 Task: Find connections with filter location Sainte-Foy-lès-Lyon with filter topic #healthwith filter profile language Spanish with filter current company PNB Housing Finance Limited with filter school Aurora Degree College with filter industry Retail Apparel and Fashion with filter service category User Experience Design with filter keywords title Marketing Director
Action: Mouse moved to (299, 239)
Screenshot: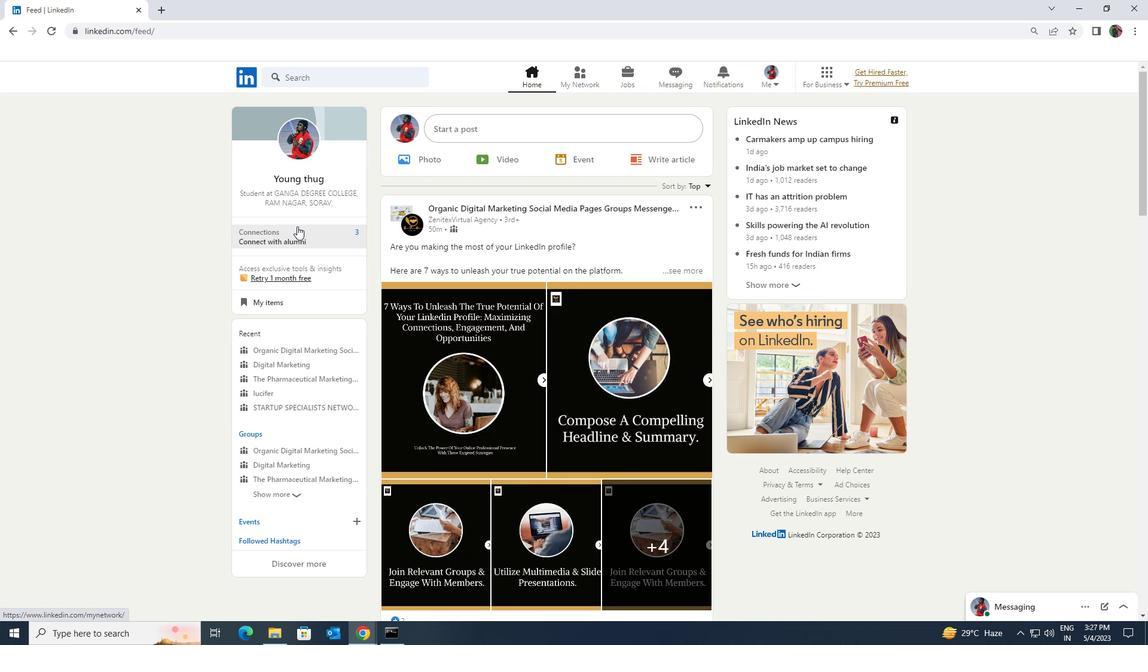 
Action: Mouse pressed left at (299, 239)
Screenshot: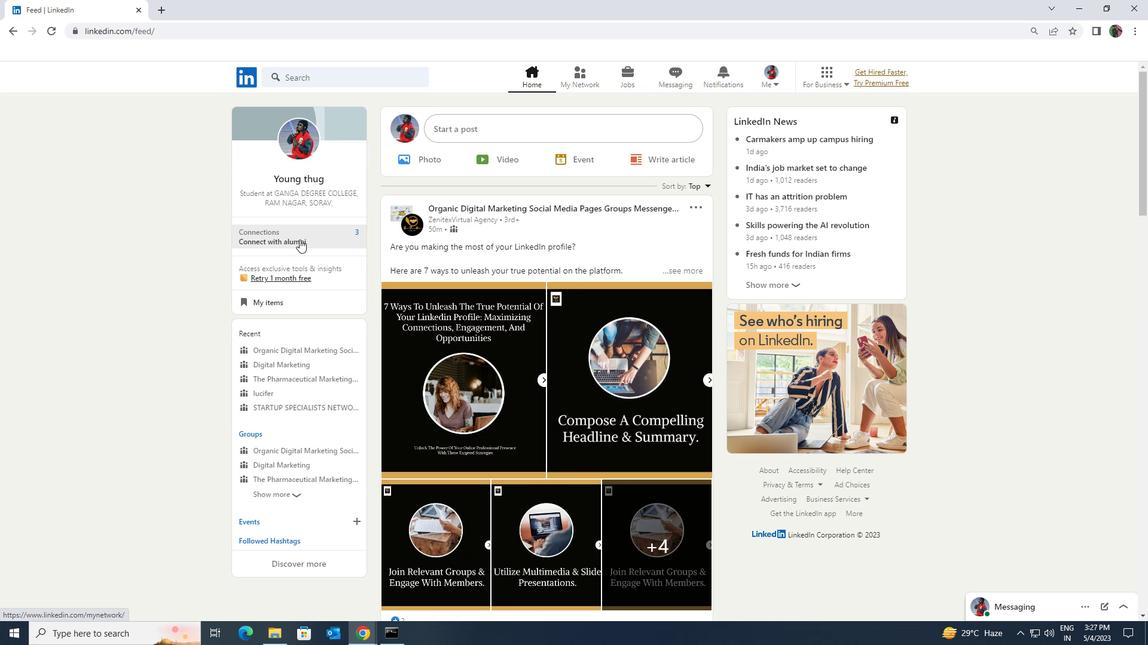 
Action: Mouse moved to (313, 138)
Screenshot: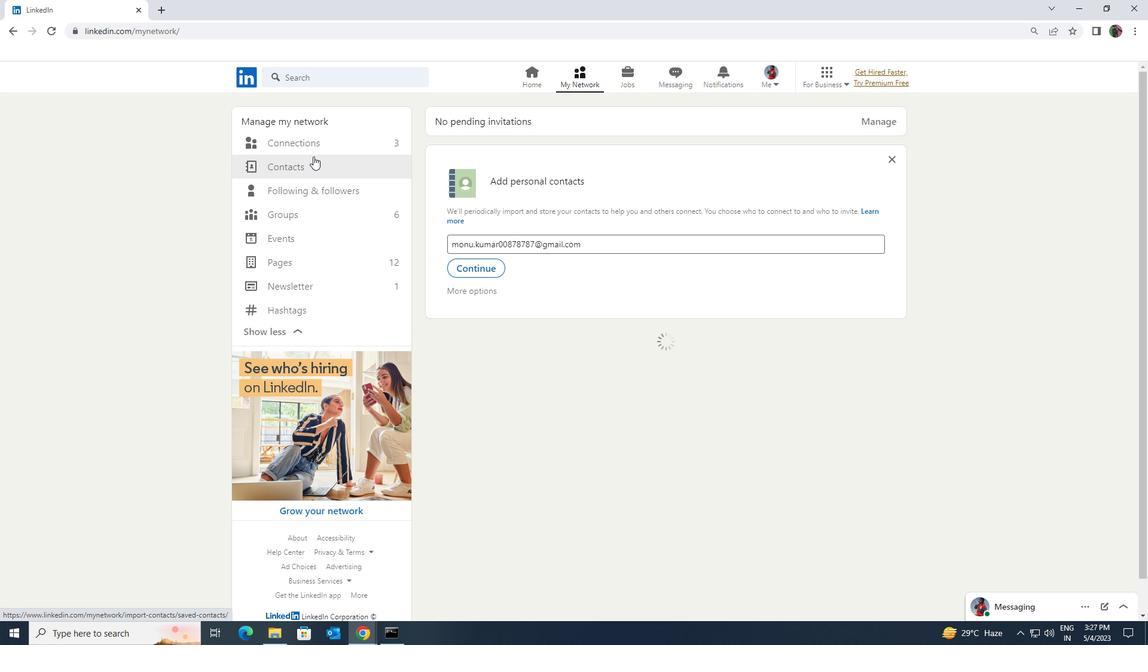 
Action: Mouse pressed left at (313, 138)
Screenshot: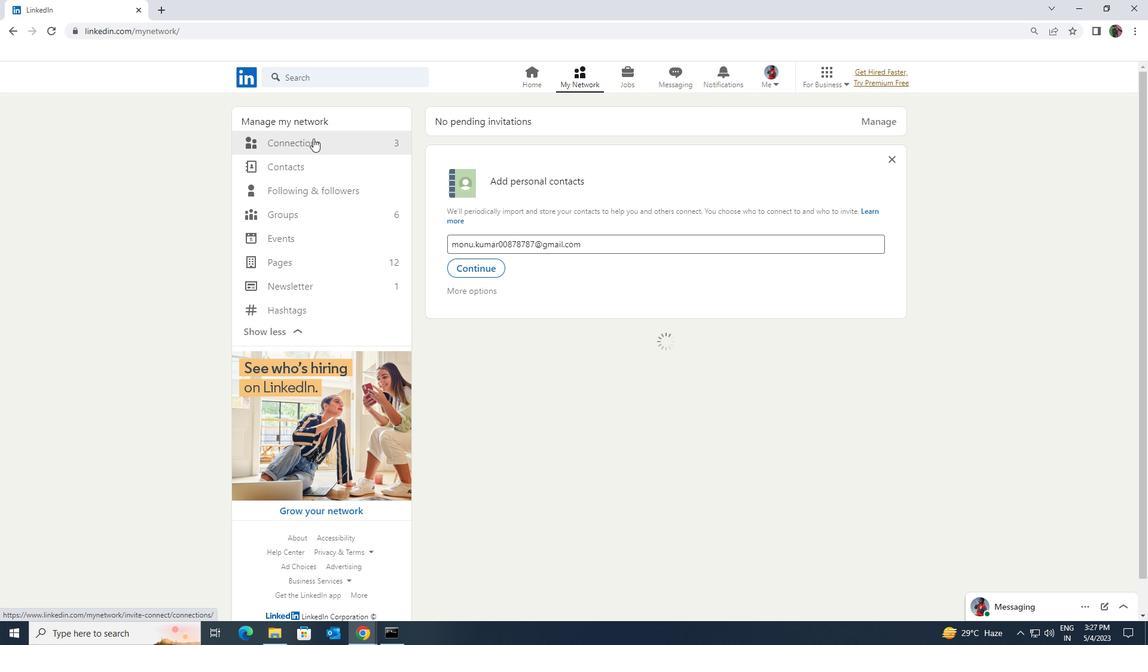 
Action: Mouse moved to (647, 144)
Screenshot: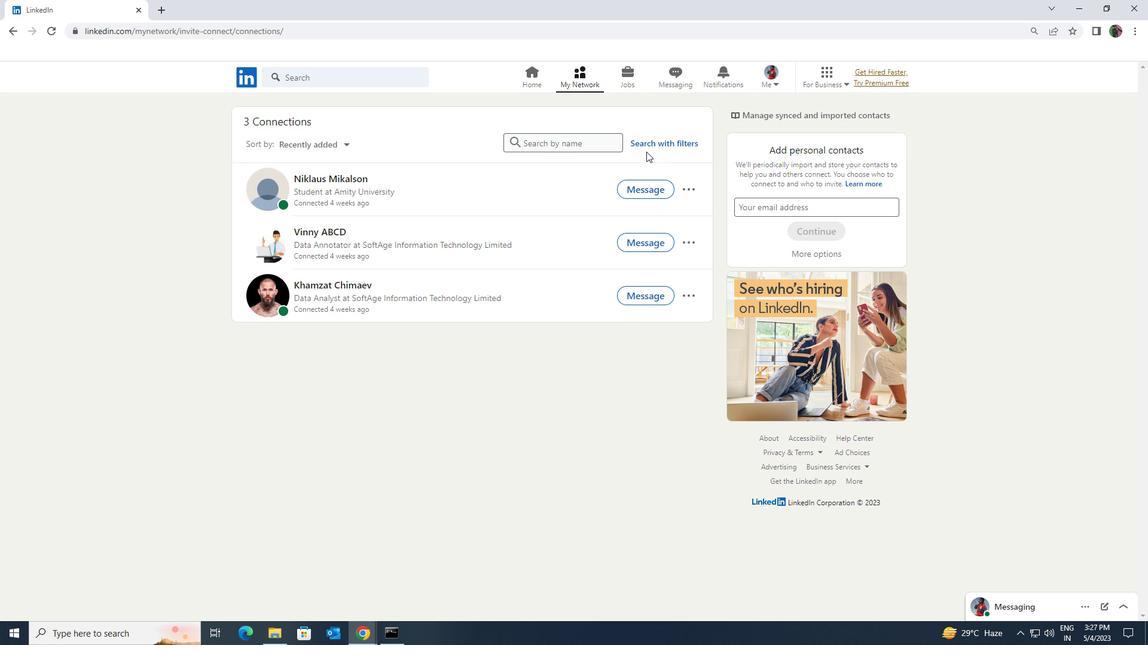 
Action: Mouse pressed left at (647, 144)
Screenshot: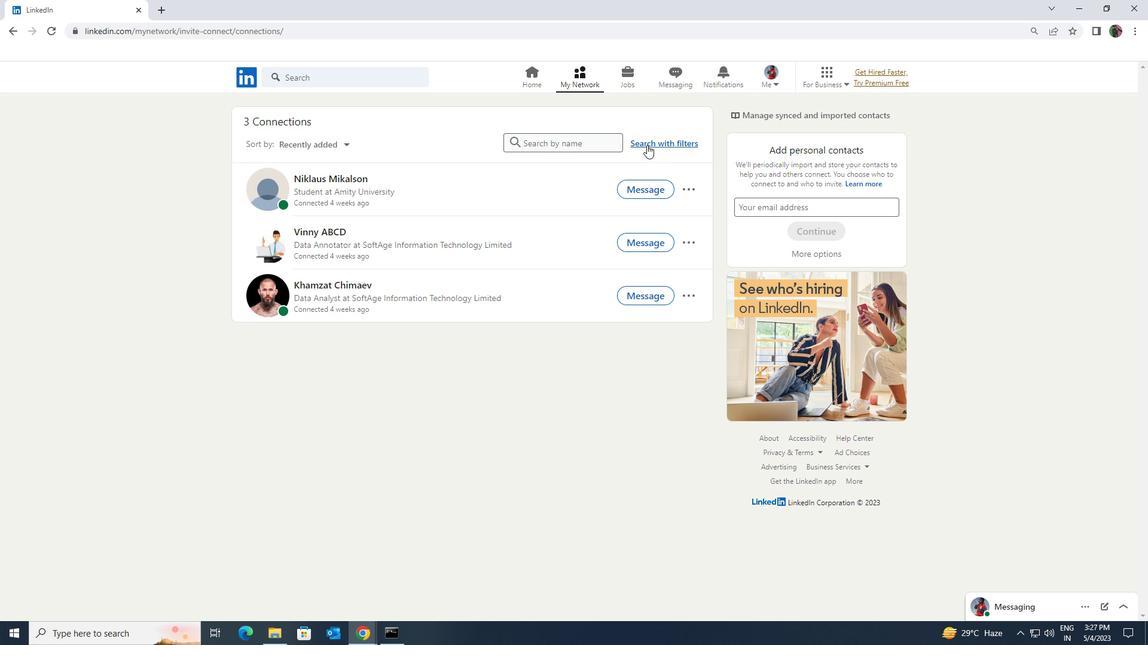 
Action: Mouse moved to (605, 110)
Screenshot: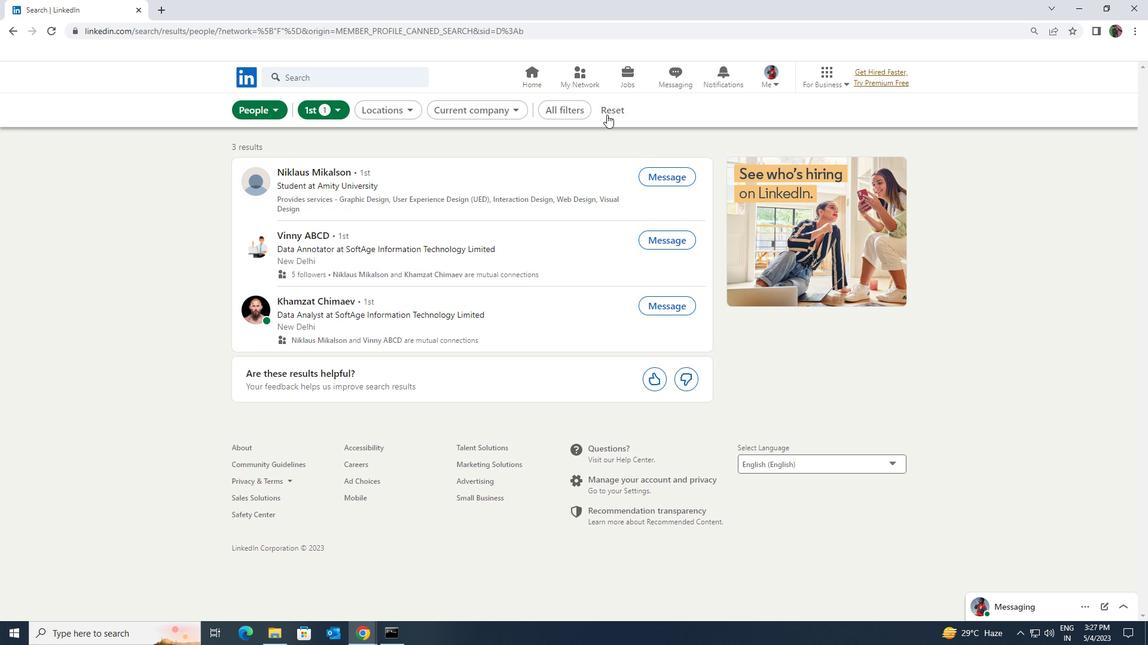 
Action: Mouse pressed left at (605, 110)
Screenshot: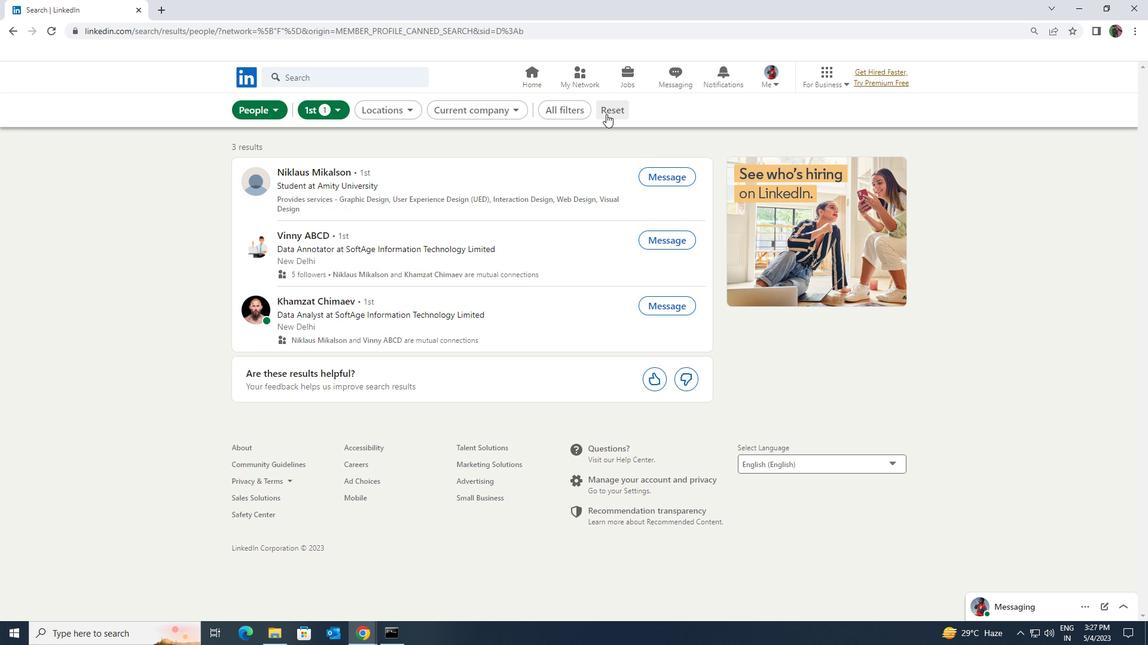 
Action: Mouse moved to (582, 110)
Screenshot: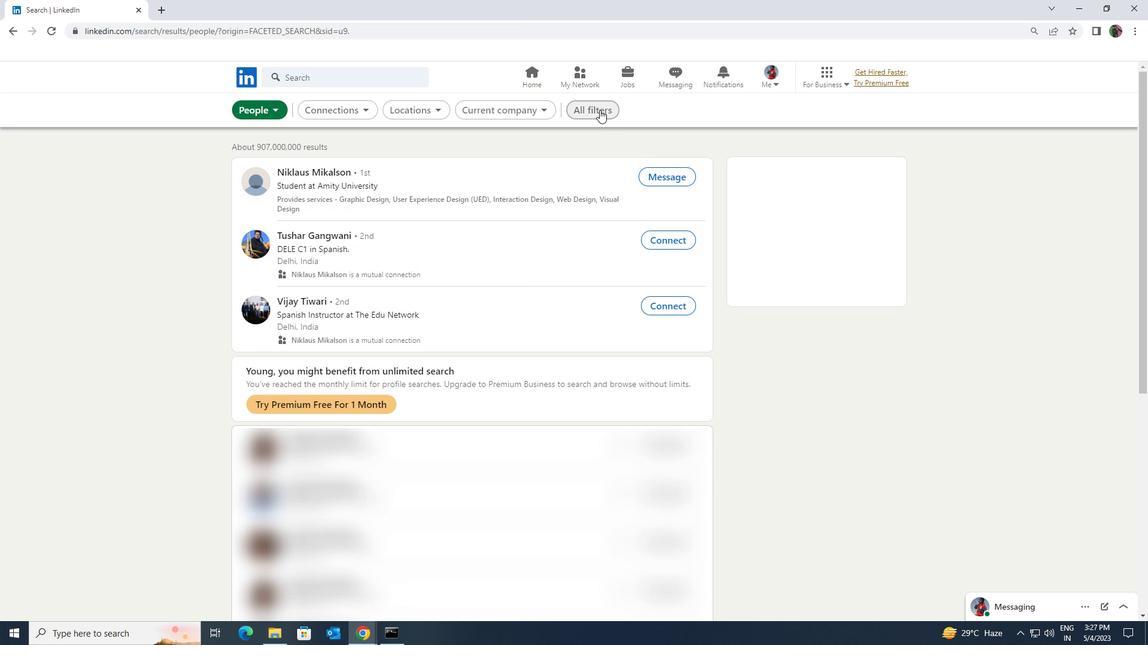 
Action: Mouse pressed left at (582, 110)
Screenshot: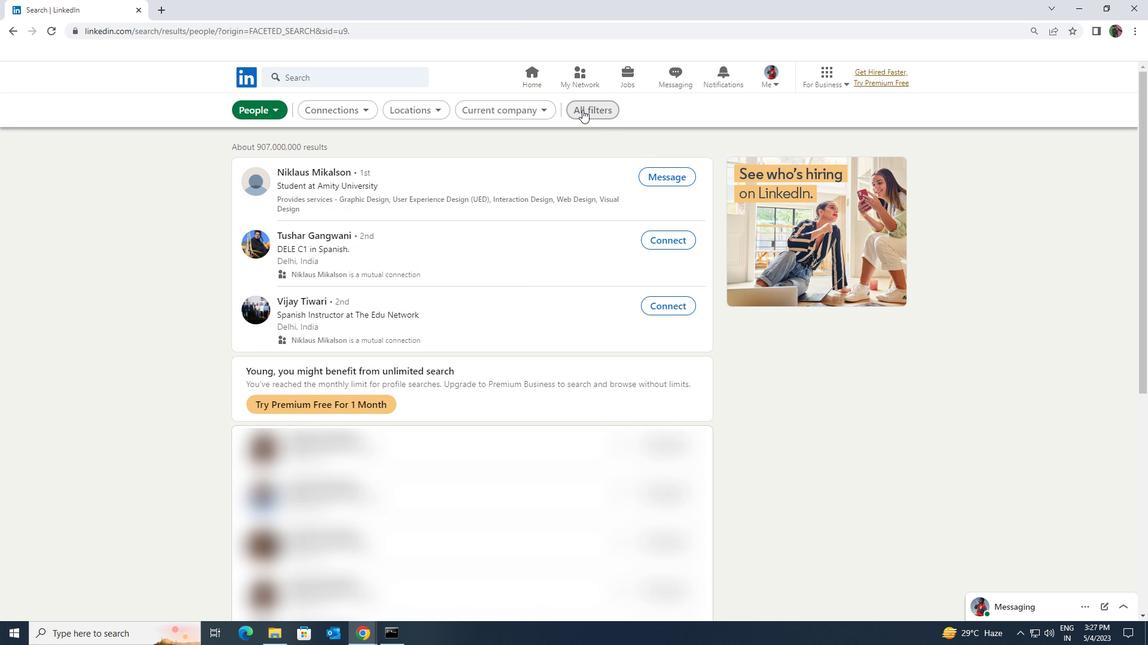 
Action: Mouse moved to (984, 471)
Screenshot: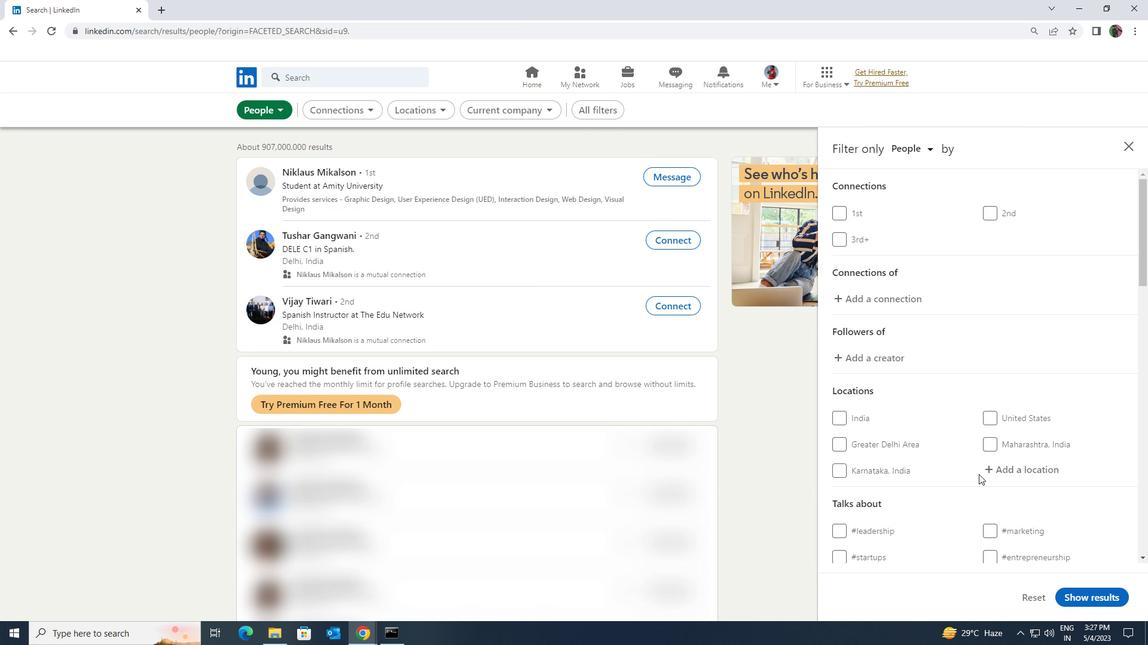 
Action: Mouse pressed left at (984, 471)
Screenshot: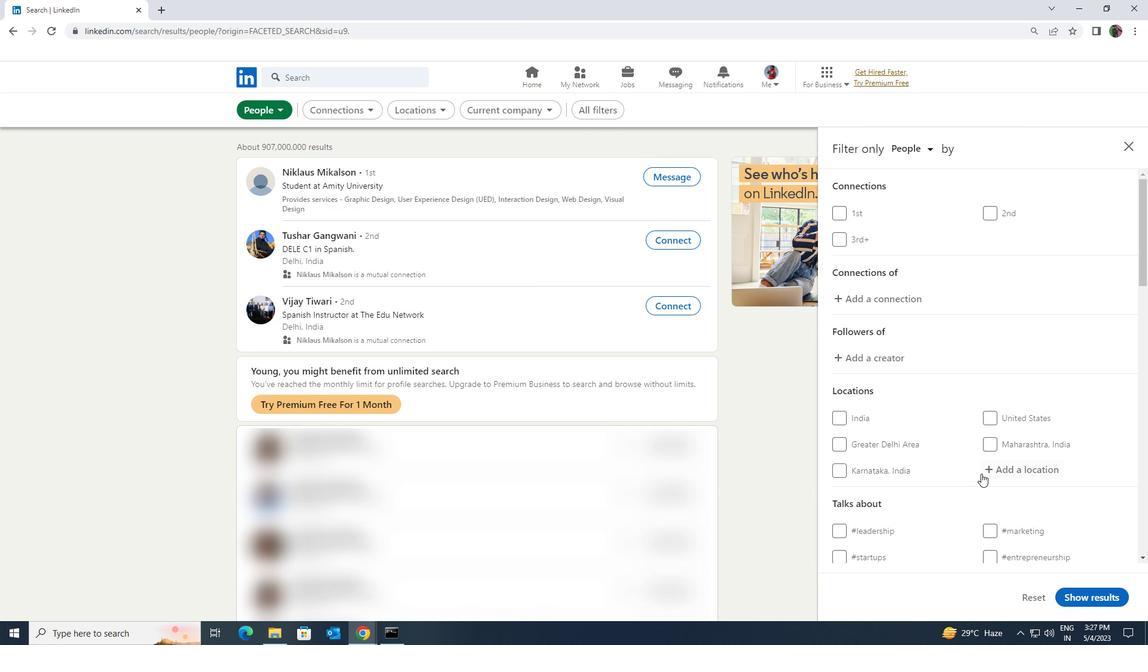 
Action: Mouse moved to (984, 471)
Screenshot: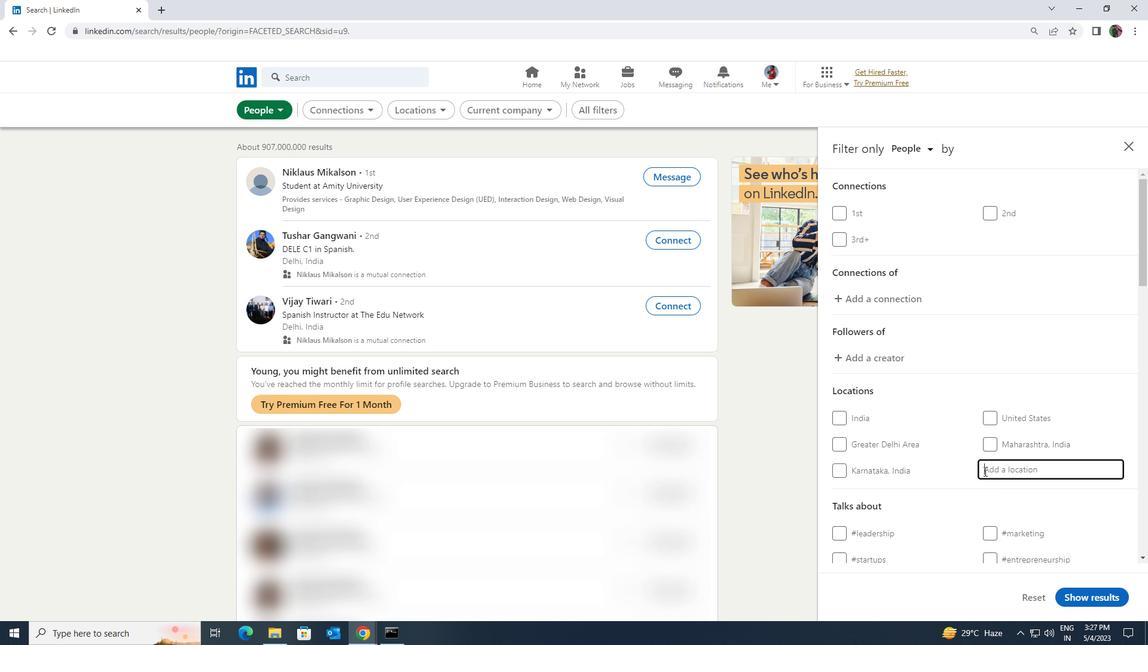 
Action: Key pressed <Key.shift>SAINTE<Key.space><Key.shift>FOY
Screenshot: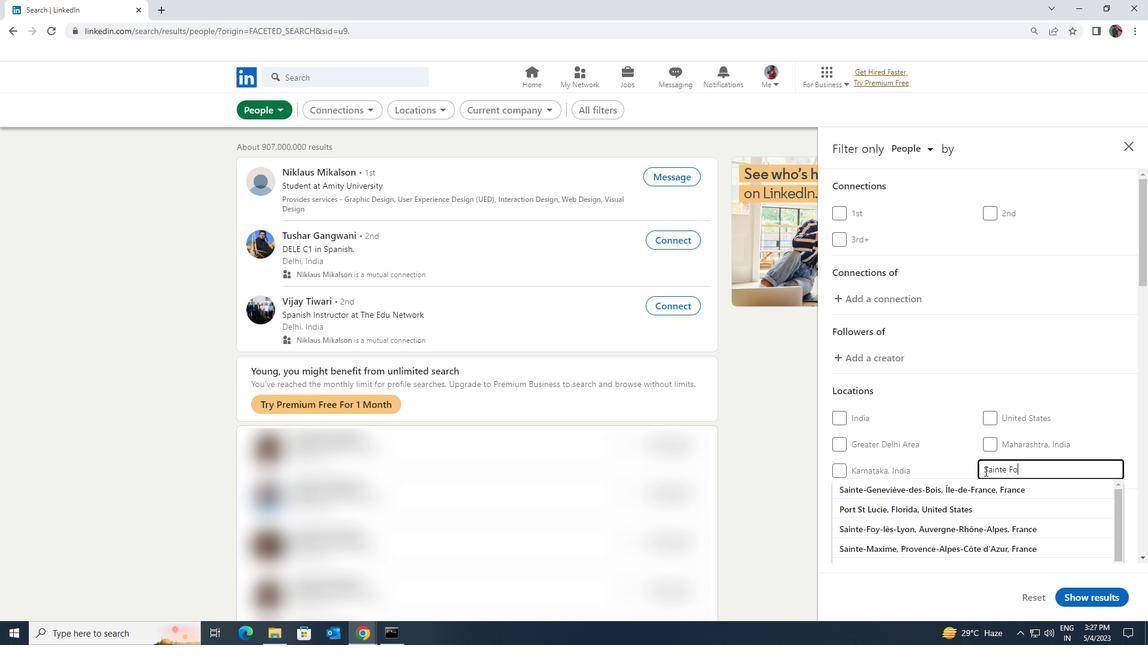 
Action: Mouse moved to (983, 485)
Screenshot: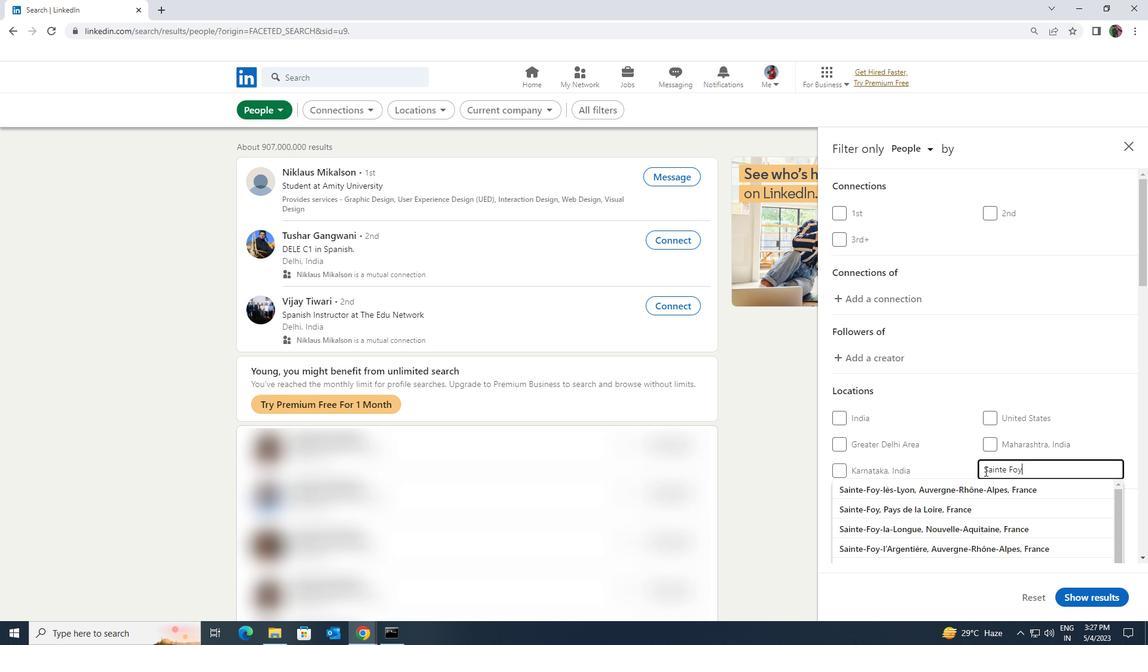 
Action: Mouse pressed left at (983, 485)
Screenshot: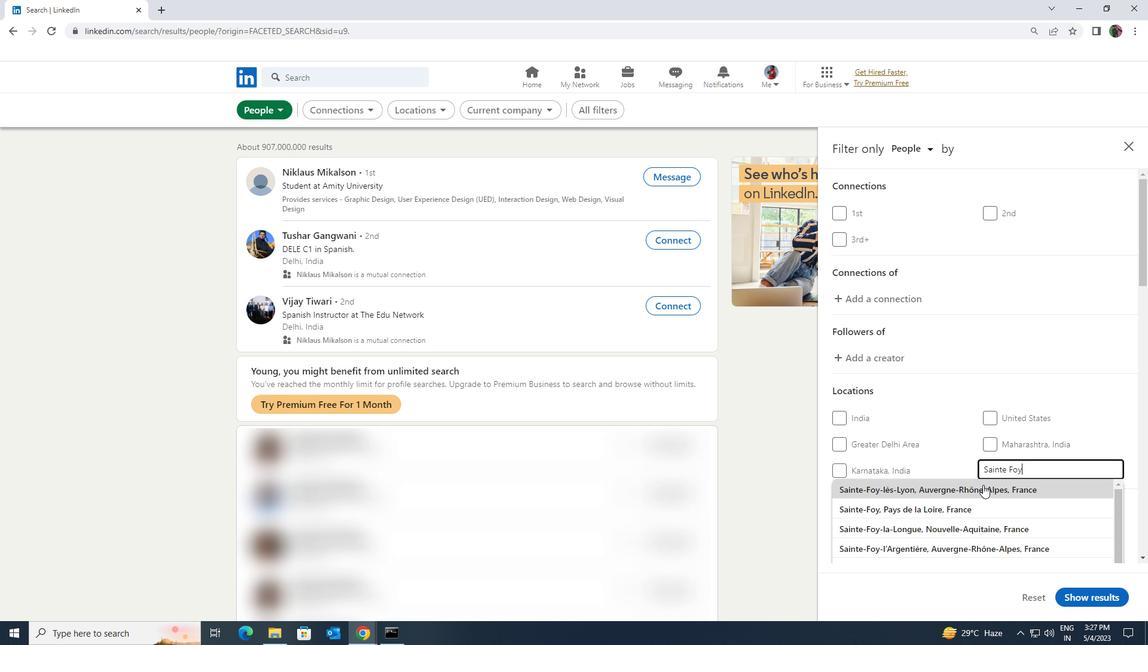
Action: Mouse scrolled (983, 484) with delta (0, 0)
Screenshot: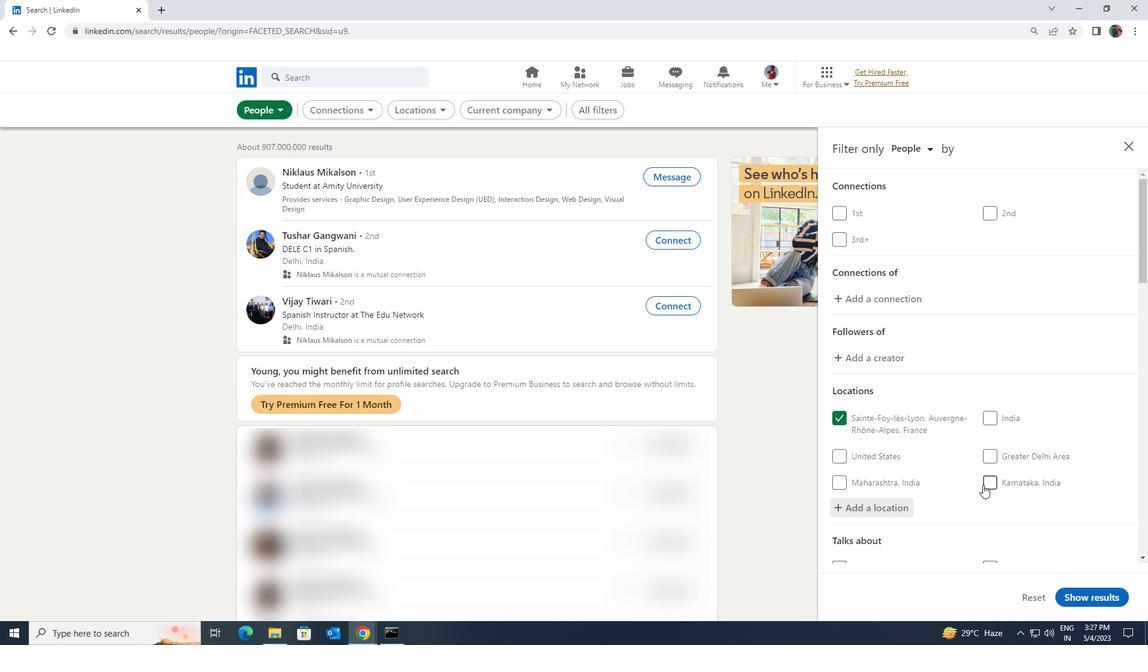 
Action: Mouse scrolled (983, 484) with delta (0, 0)
Screenshot: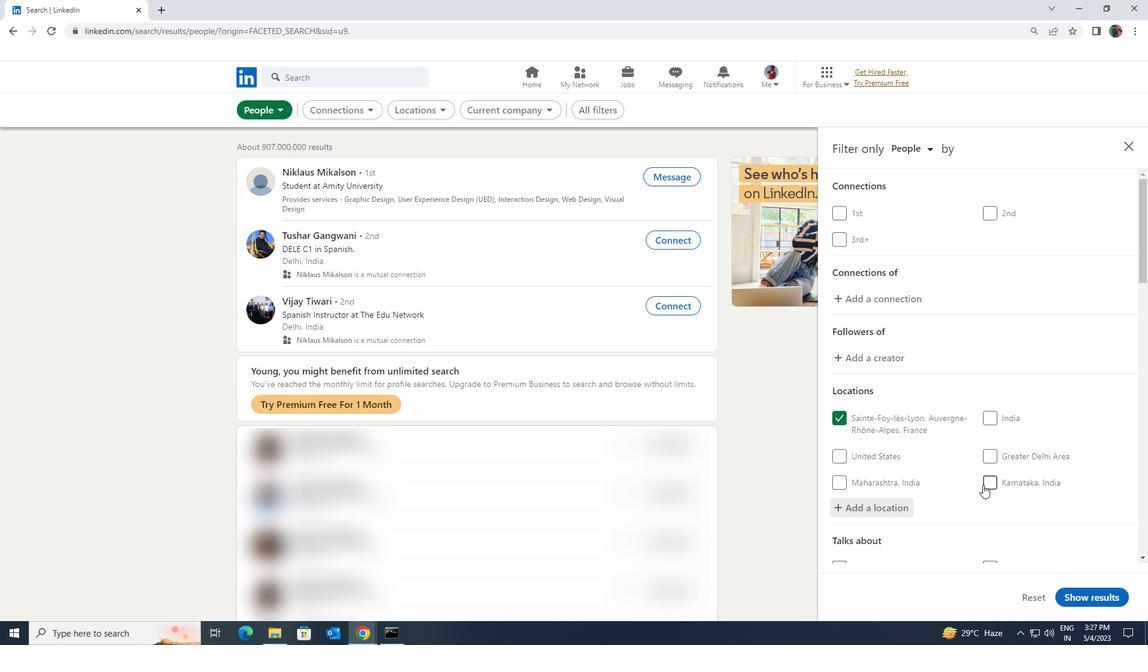 
Action: Mouse moved to (990, 499)
Screenshot: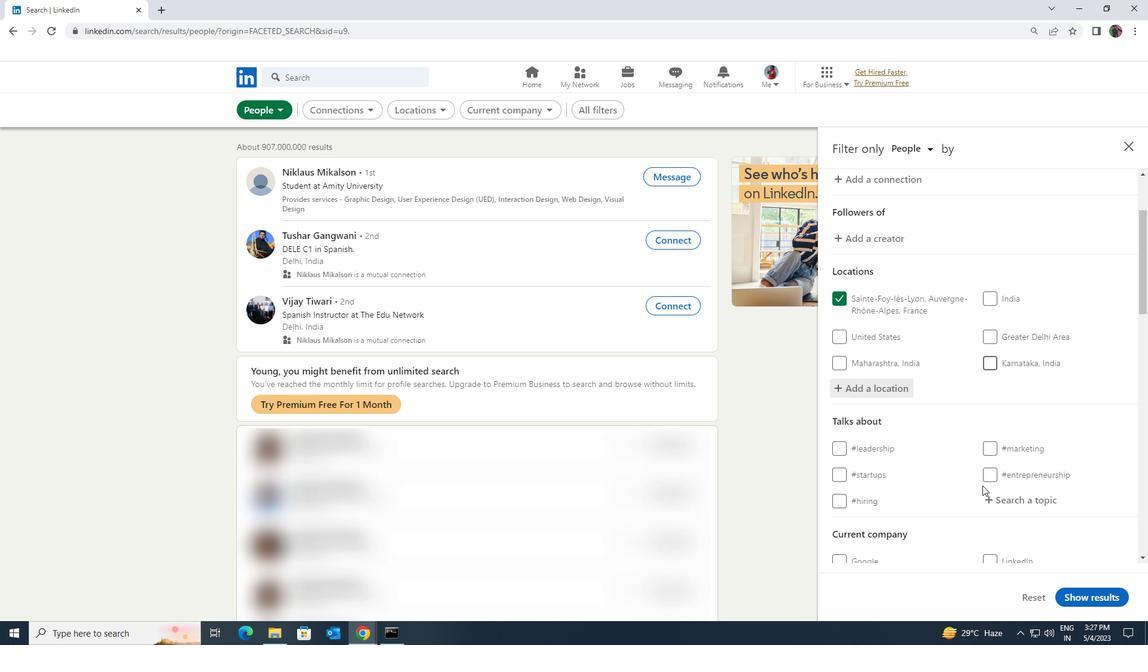 
Action: Mouse pressed left at (990, 499)
Screenshot: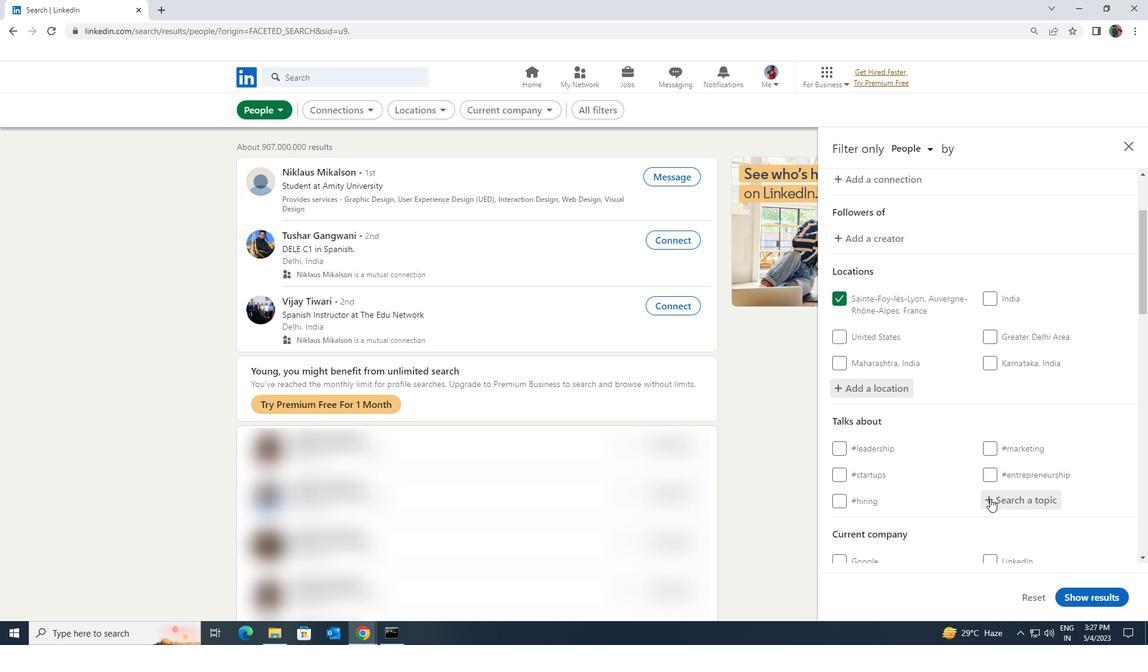 
Action: Key pressed <Key.shift><Key.shift><Key.shift><Key.shift><Key.shift><Key.shift><Key.shift><Key.shift><Key.shift><Key.shift><Key.shift><Key.shift><Key.shift><Key.shift>HELATH
Screenshot: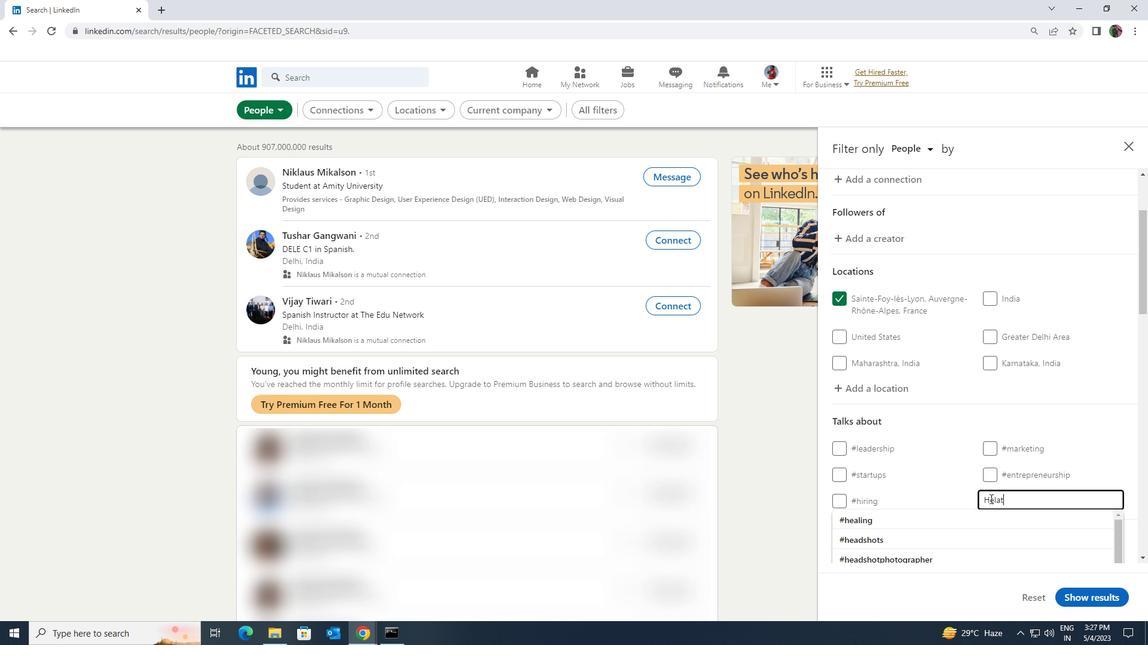 
Action: Mouse moved to (987, 512)
Screenshot: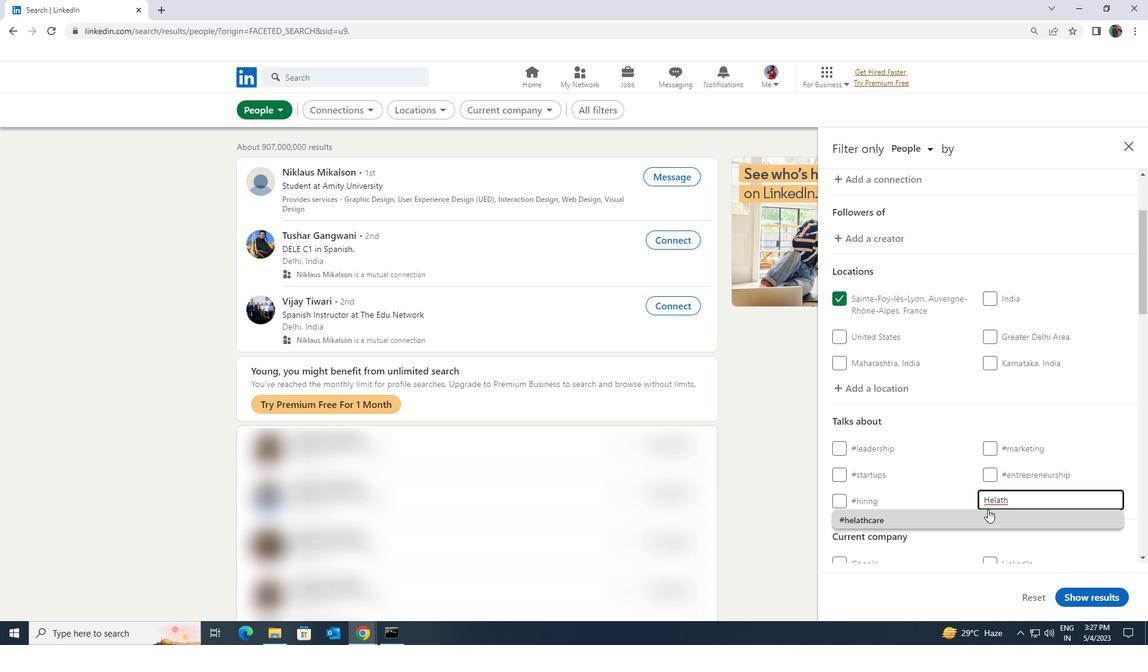 
Action: Mouse pressed left at (987, 512)
Screenshot: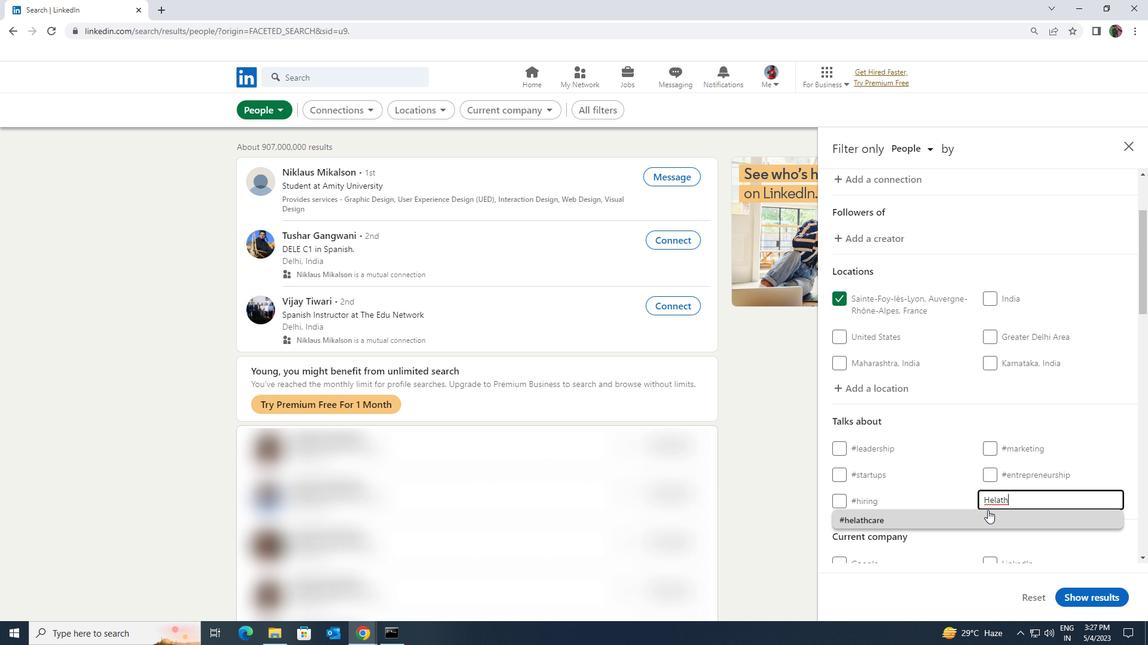 
Action: Mouse moved to (989, 510)
Screenshot: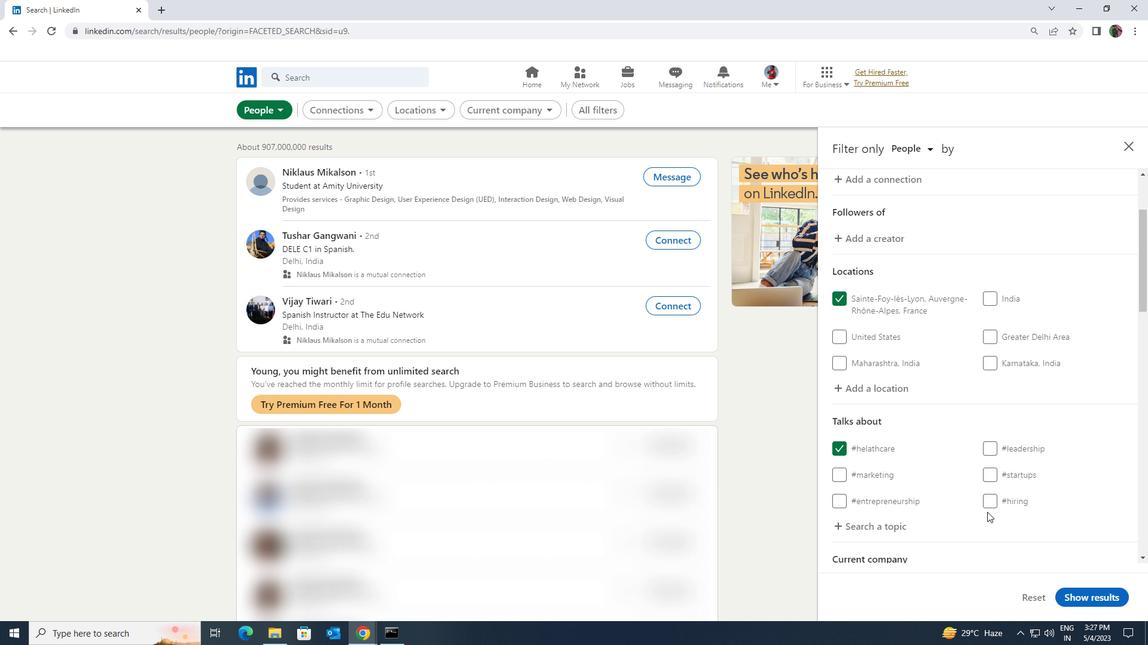 
Action: Mouse scrolled (989, 510) with delta (0, 0)
Screenshot: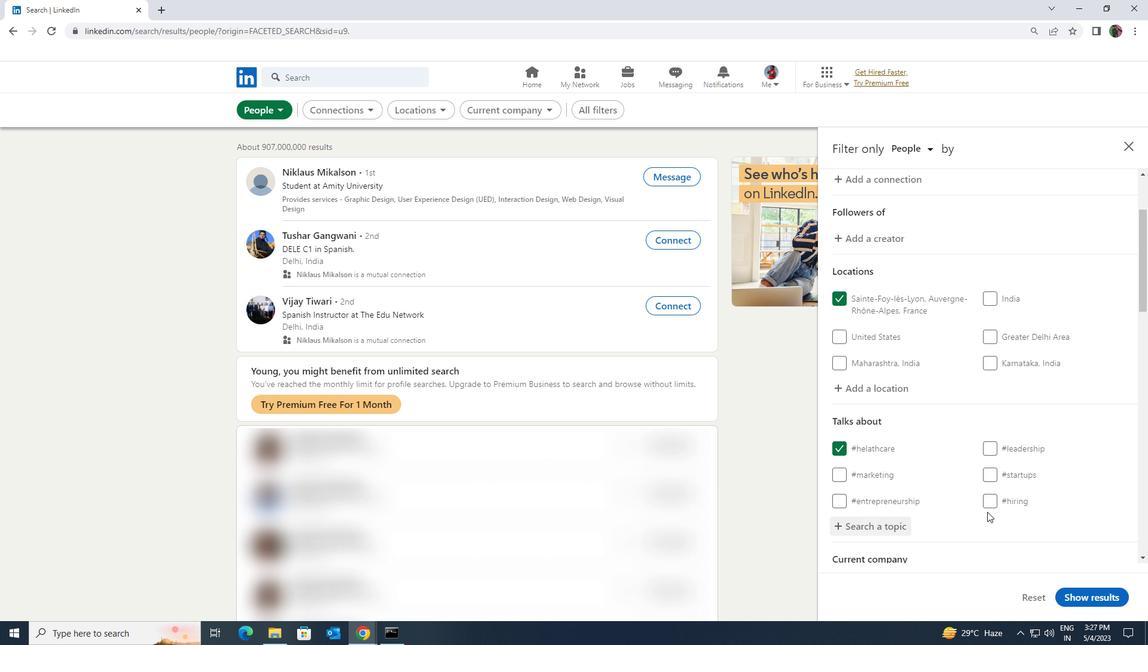 
Action: Mouse moved to (990, 510)
Screenshot: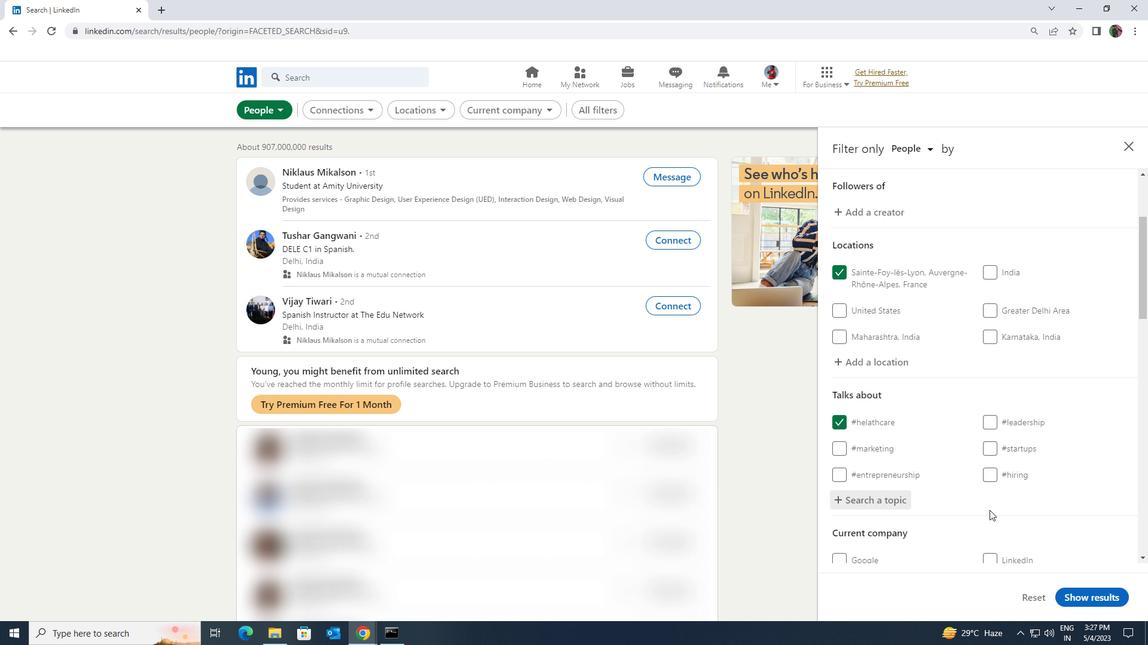 
Action: Mouse scrolled (990, 509) with delta (0, 0)
Screenshot: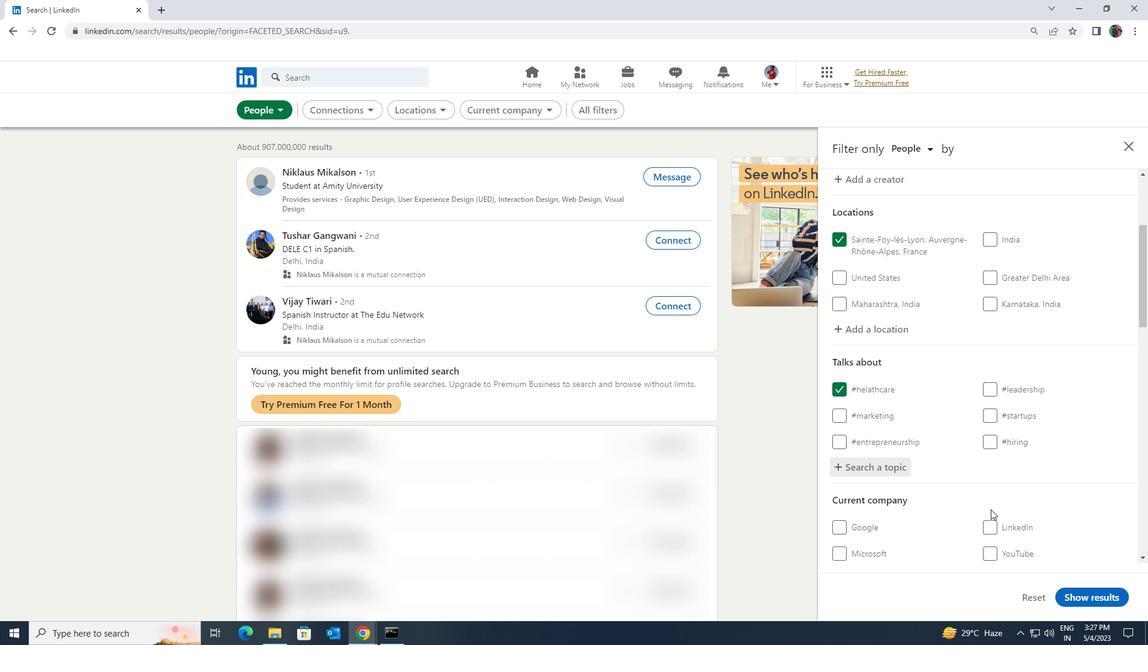 
Action: Mouse scrolled (990, 509) with delta (0, 0)
Screenshot: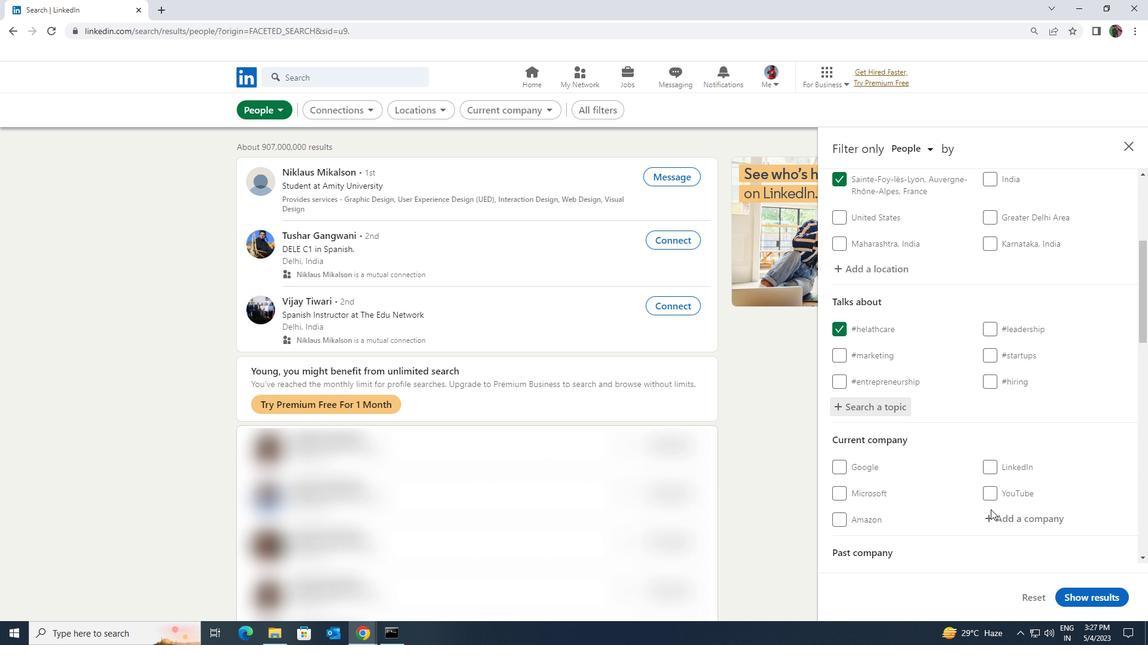 
Action: Mouse scrolled (990, 509) with delta (0, 0)
Screenshot: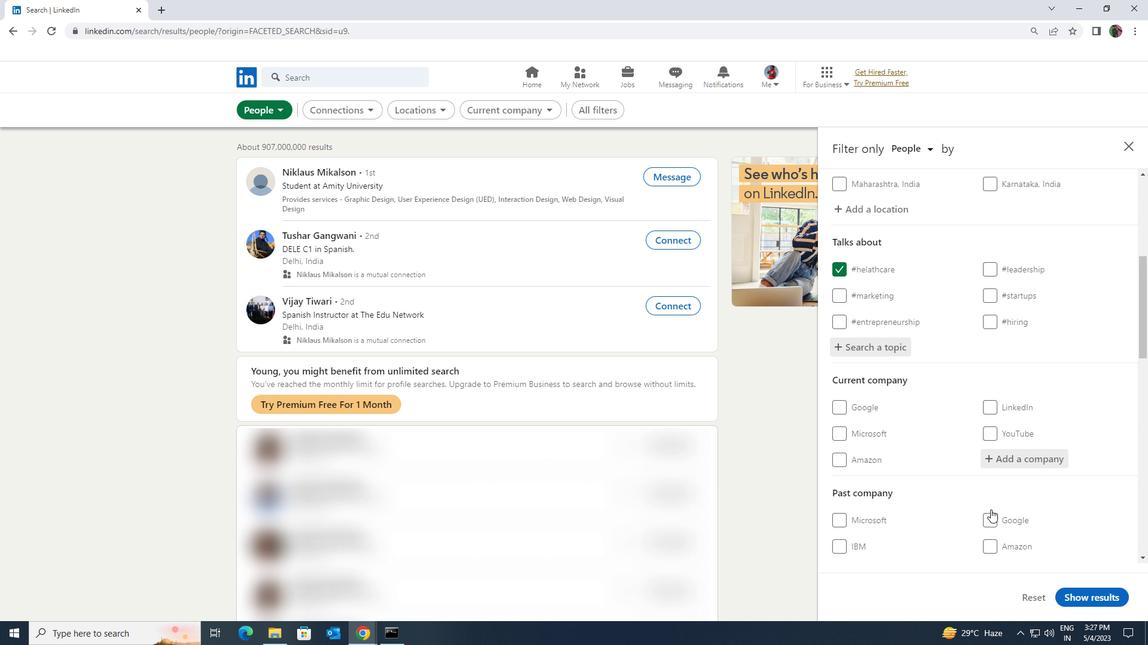 
Action: Mouse scrolled (990, 509) with delta (0, 0)
Screenshot: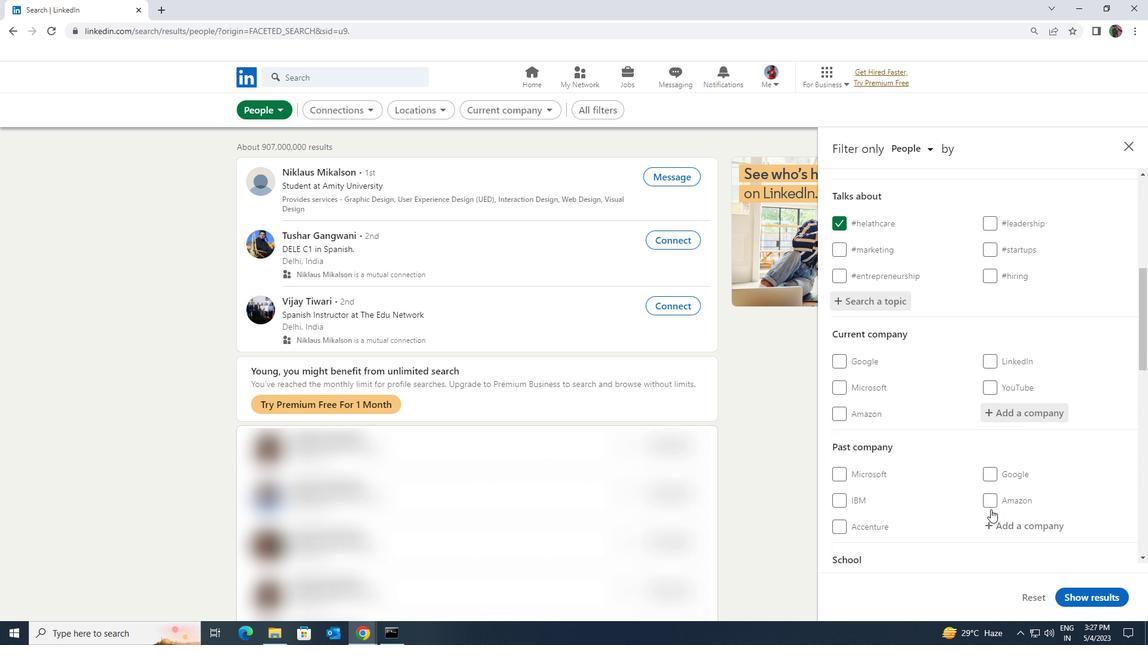 
Action: Mouse scrolled (990, 509) with delta (0, 0)
Screenshot: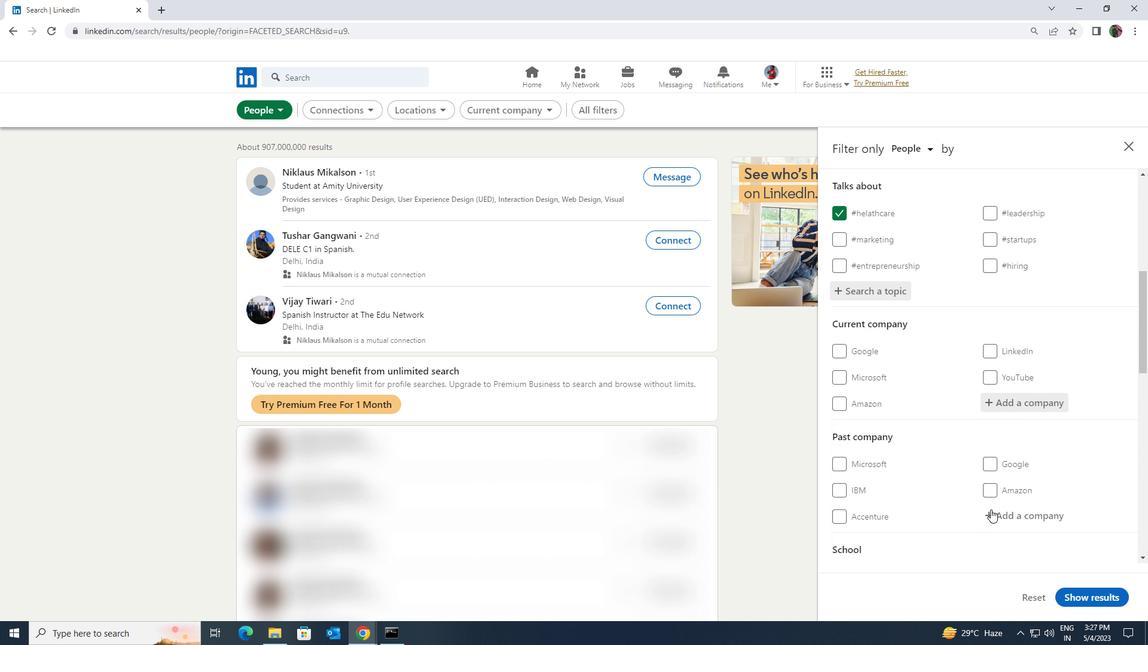 
Action: Mouse scrolled (990, 509) with delta (0, 0)
Screenshot: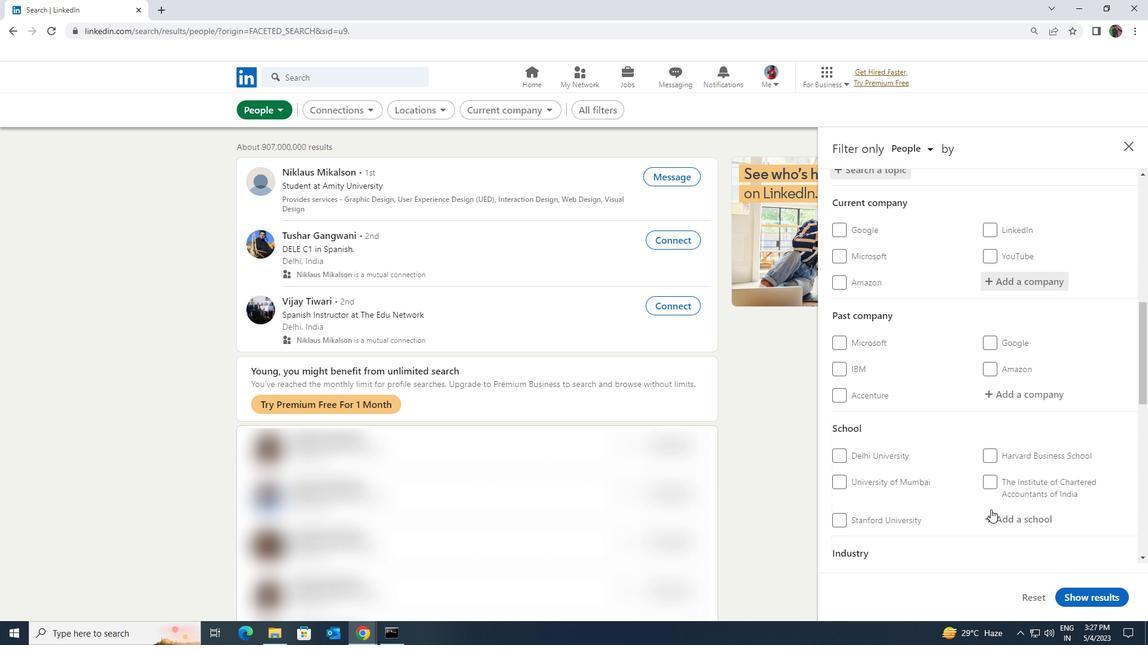 
Action: Mouse scrolled (990, 509) with delta (0, 0)
Screenshot: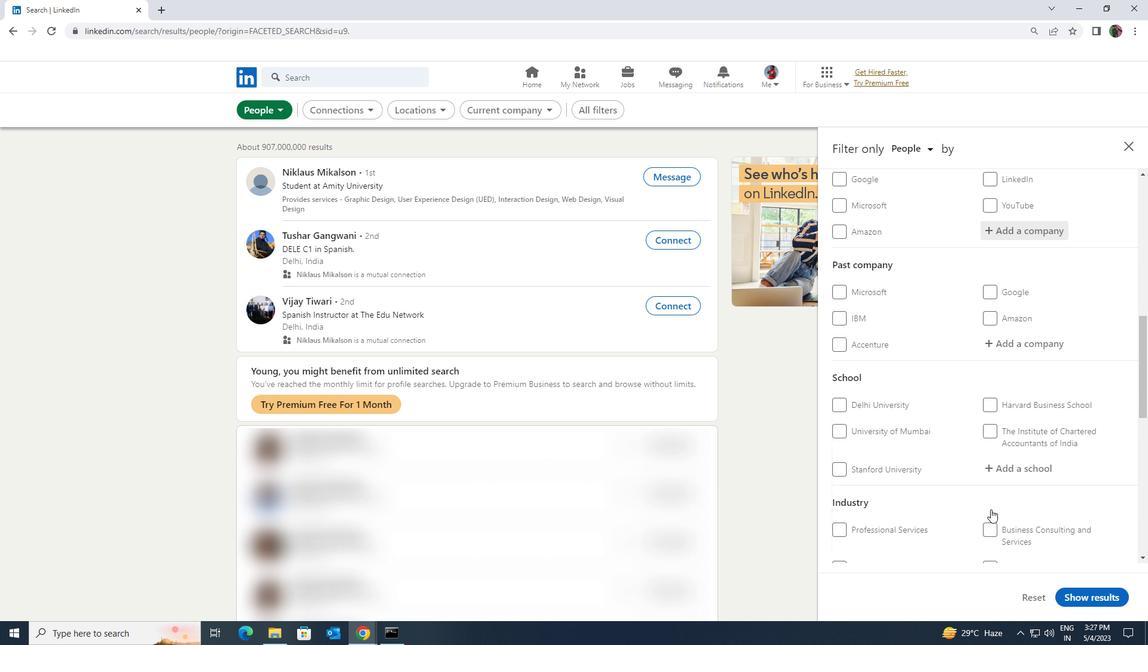 
Action: Mouse scrolled (990, 509) with delta (0, 0)
Screenshot: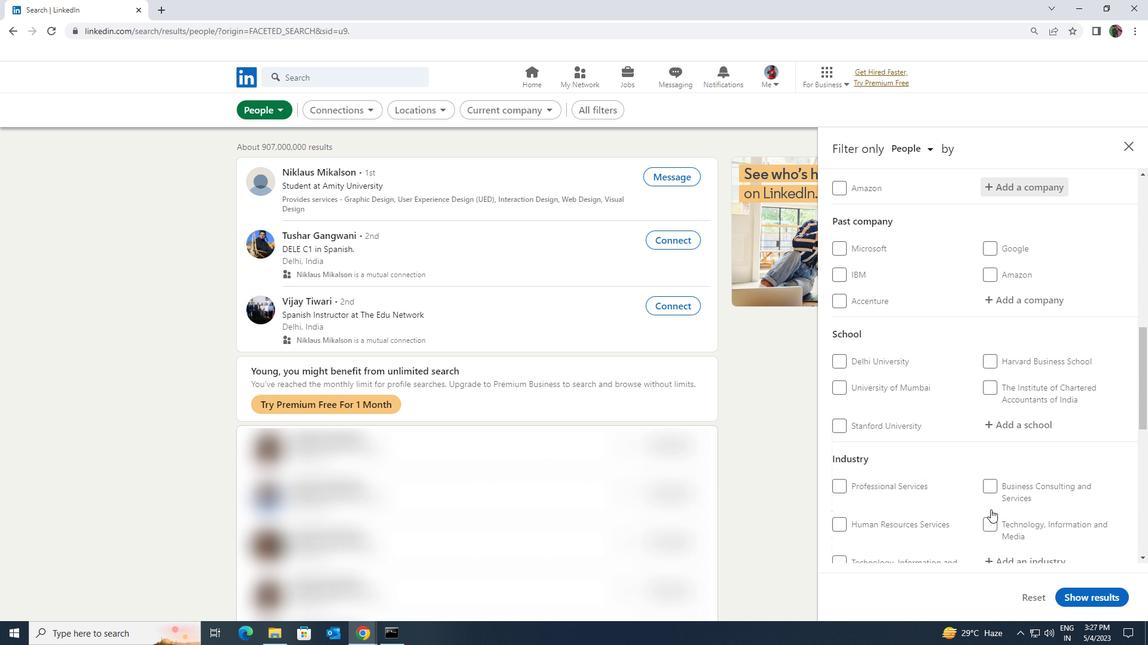 
Action: Mouse scrolled (990, 509) with delta (0, 0)
Screenshot: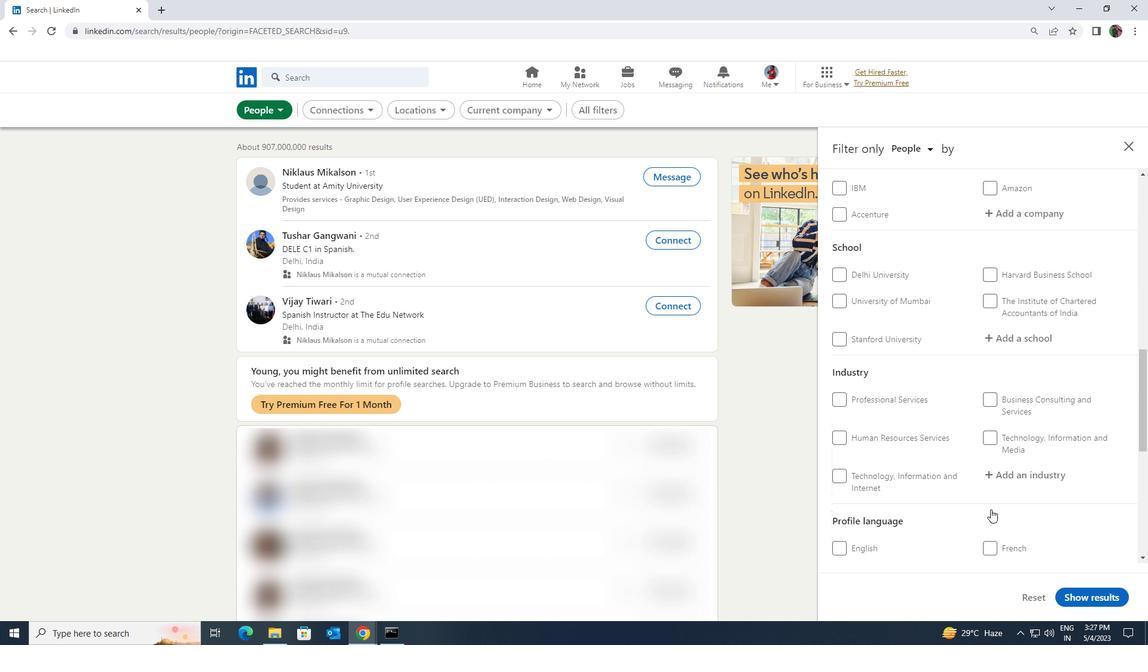 
Action: Mouse moved to (852, 517)
Screenshot: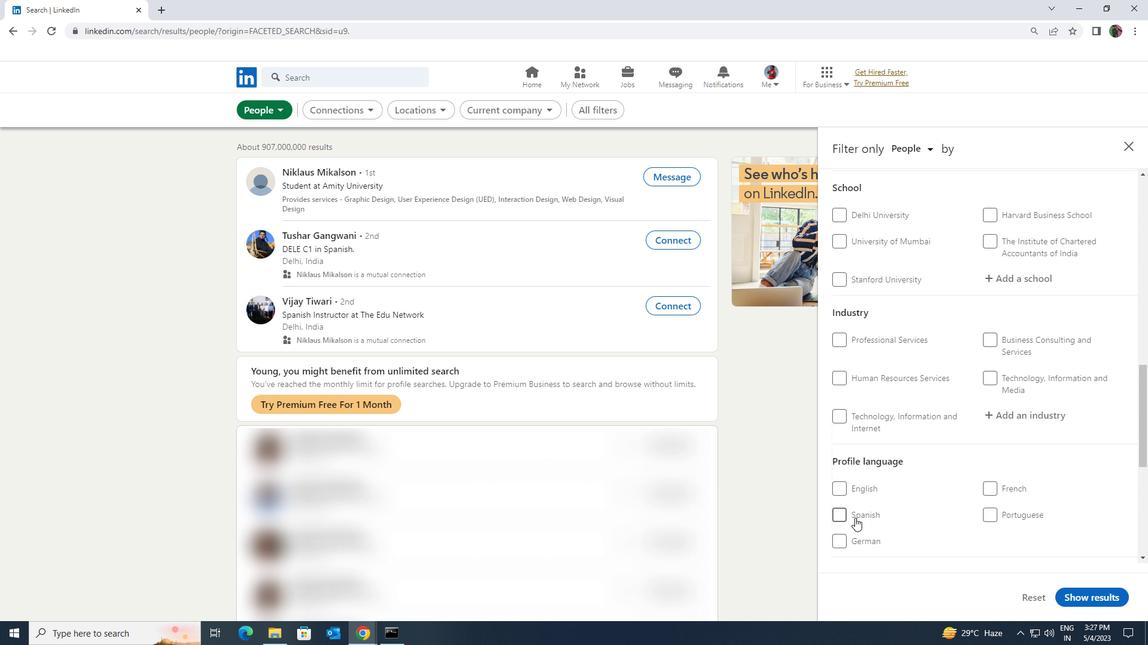 
Action: Mouse pressed left at (852, 517)
Screenshot: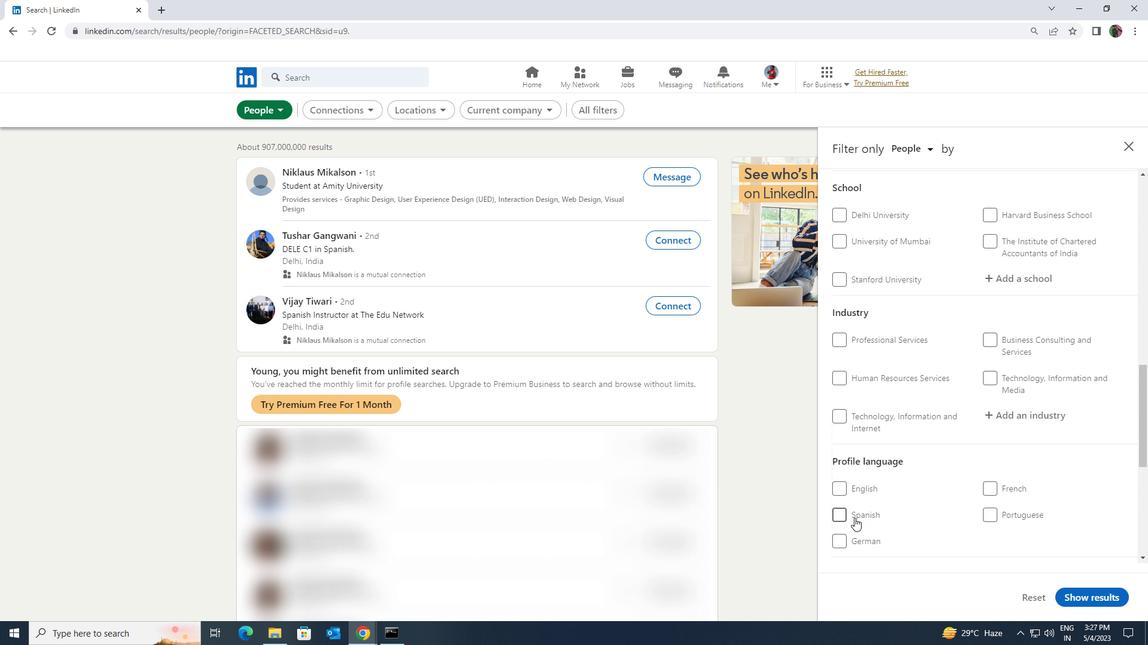 
Action: Mouse moved to (926, 521)
Screenshot: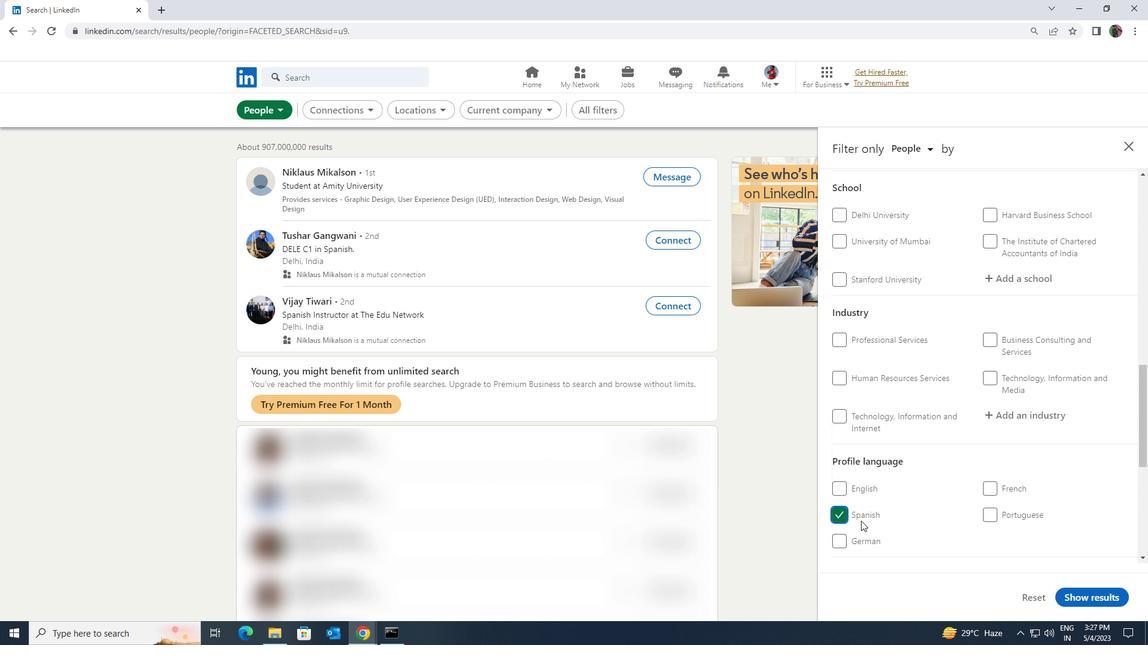 
Action: Mouse scrolled (926, 522) with delta (0, 0)
Screenshot: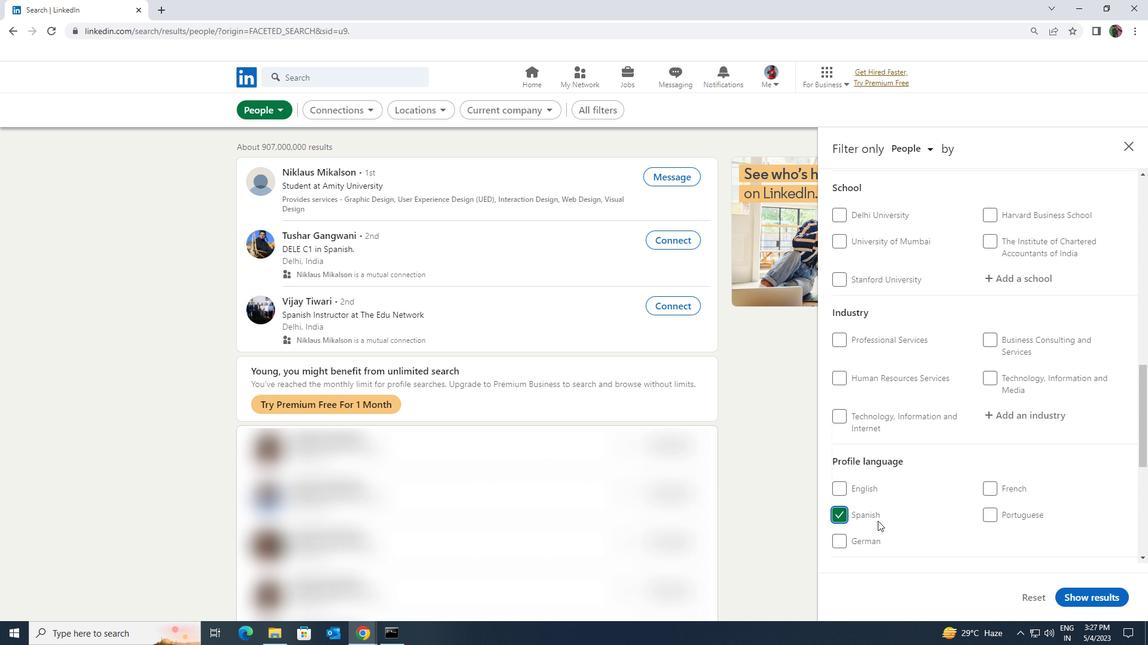 
Action: Mouse scrolled (926, 522) with delta (0, 0)
Screenshot: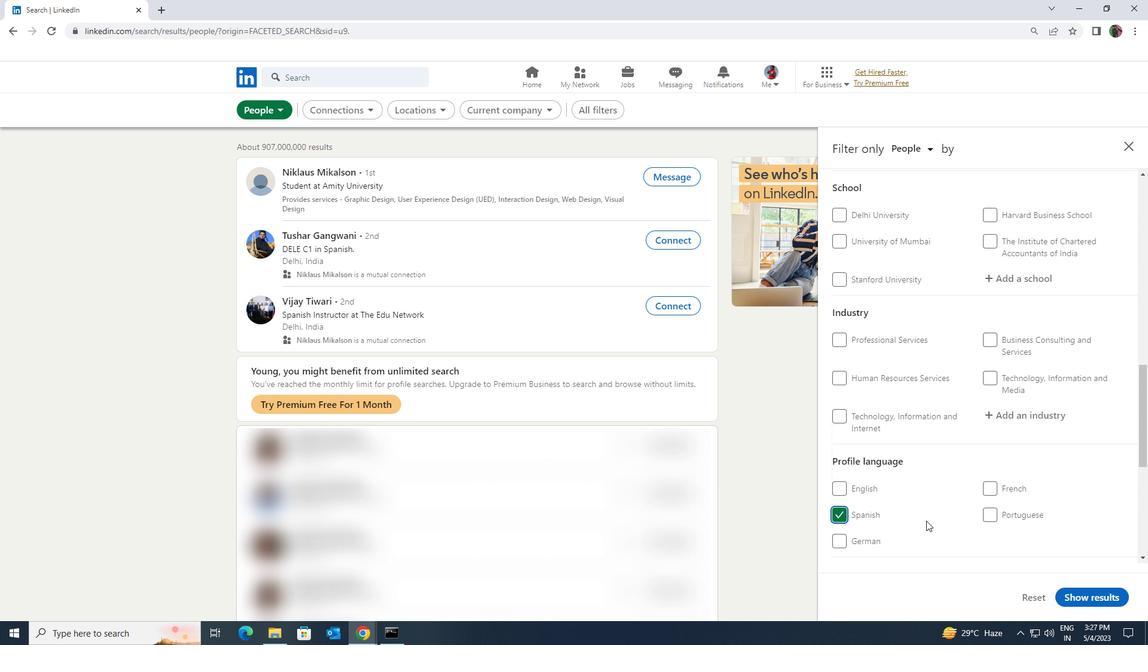 
Action: Mouse scrolled (926, 522) with delta (0, 0)
Screenshot: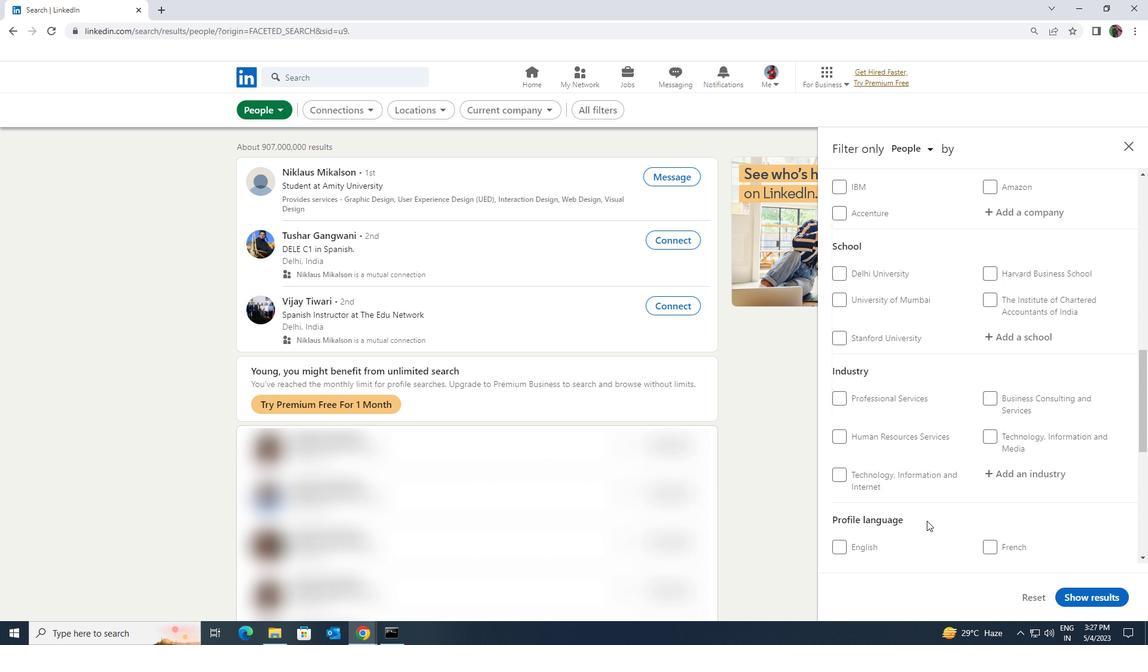 
Action: Mouse scrolled (926, 522) with delta (0, 0)
Screenshot: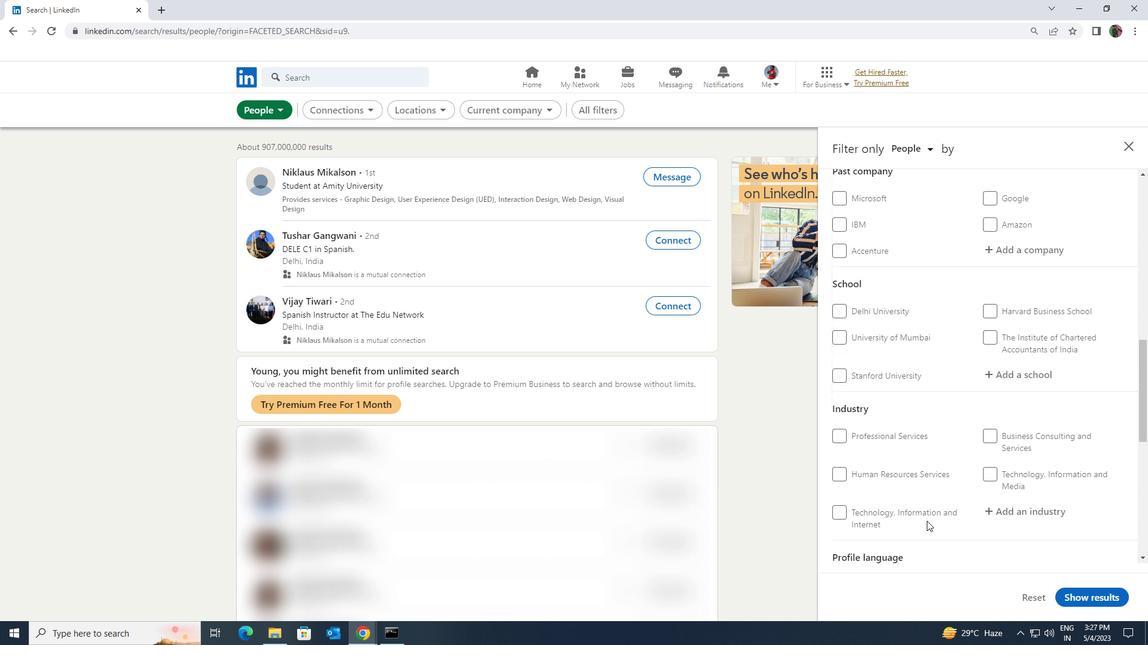 
Action: Mouse moved to (926, 521)
Screenshot: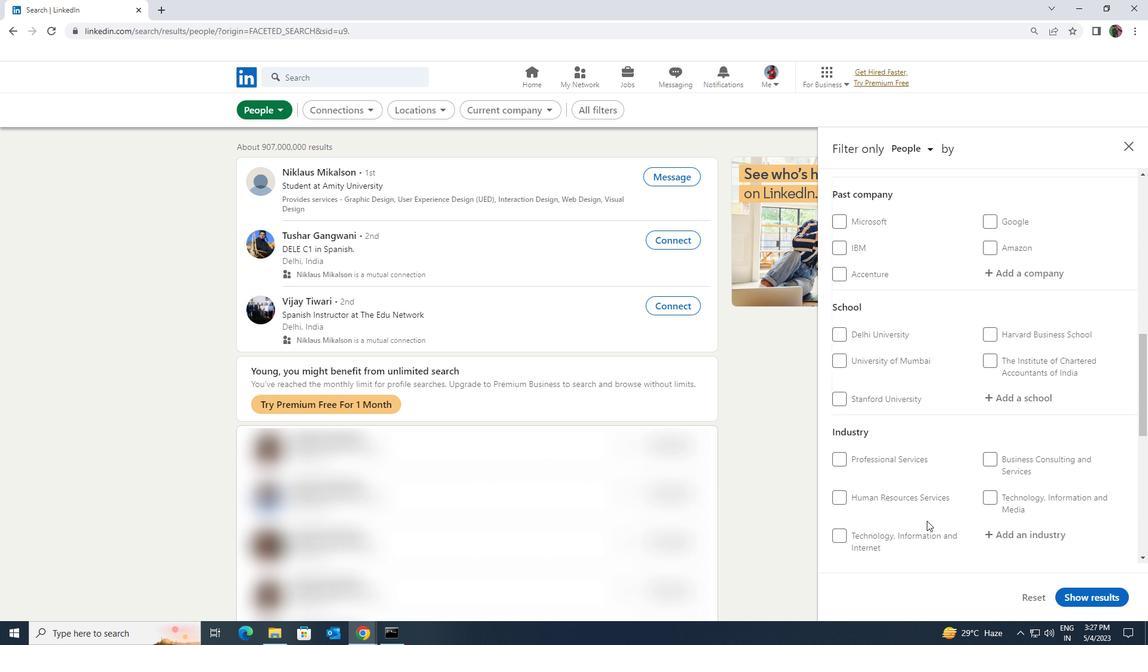 
Action: Mouse scrolled (926, 522) with delta (0, 0)
Screenshot: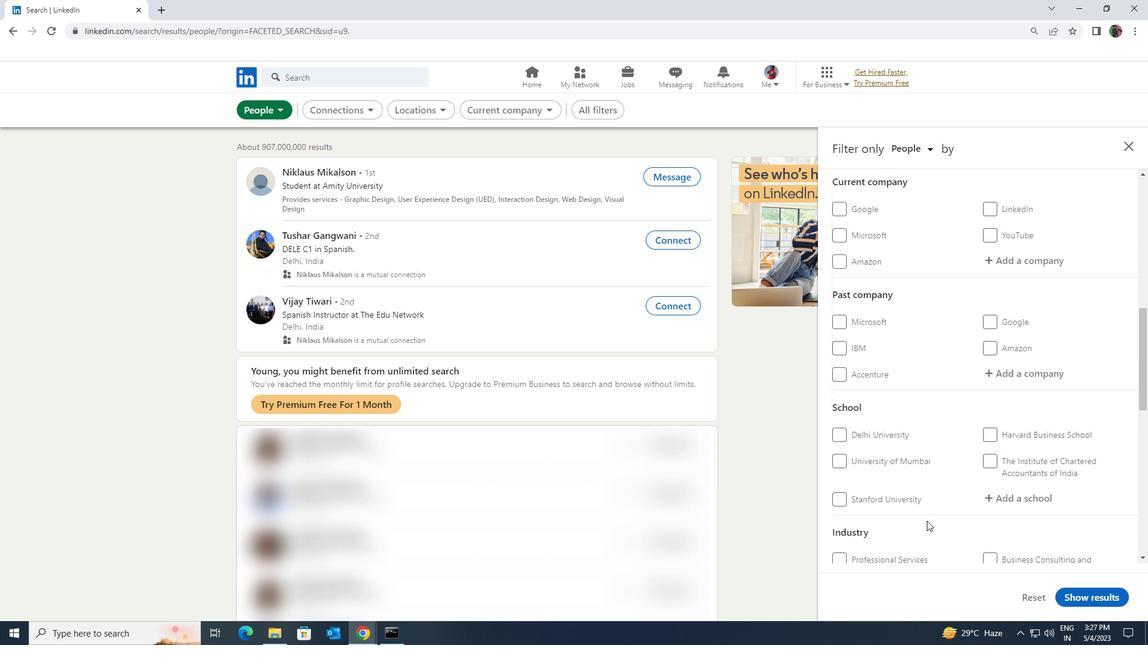 
Action: Mouse scrolled (926, 522) with delta (0, 0)
Screenshot: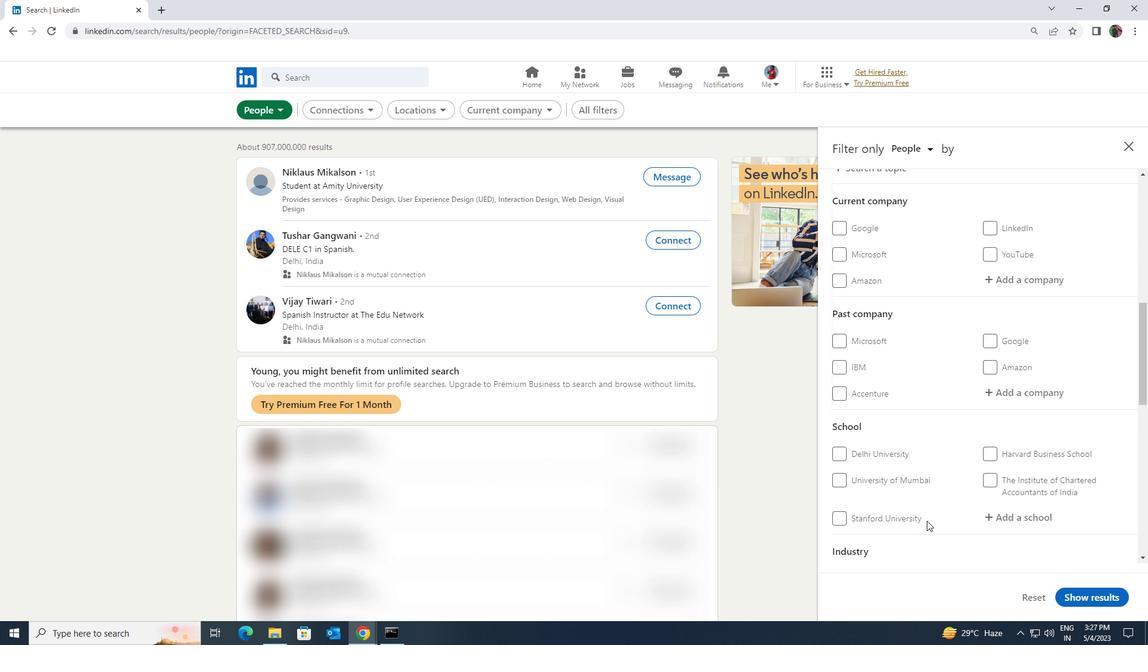 
Action: Mouse scrolled (926, 522) with delta (0, 0)
Screenshot: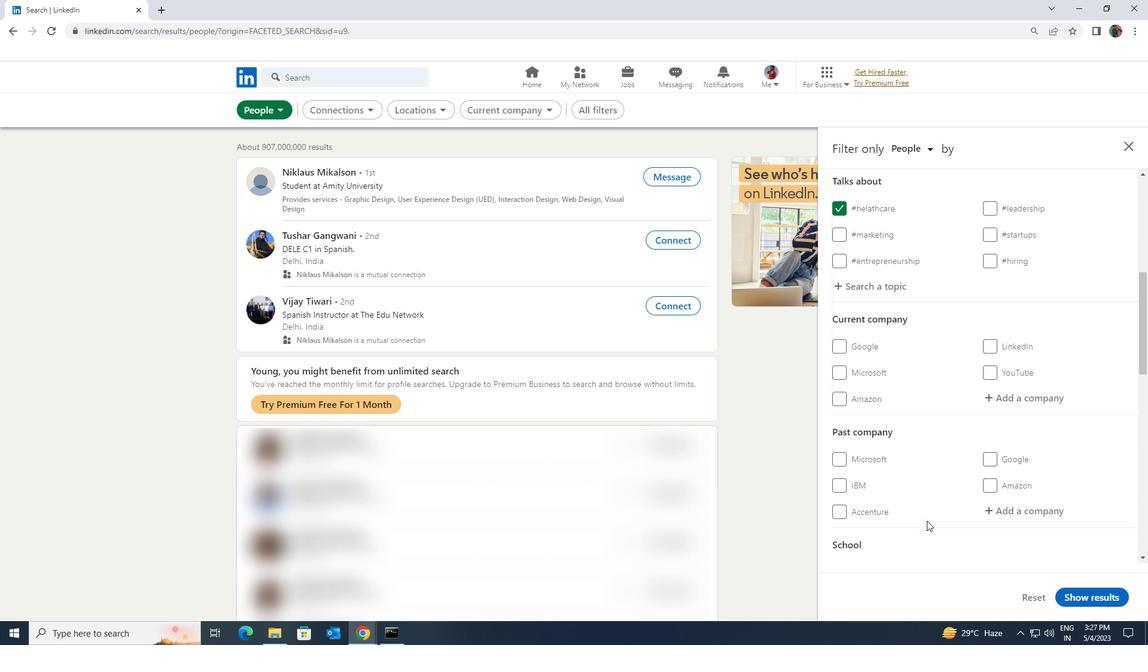 
Action: Mouse moved to (984, 465)
Screenshot: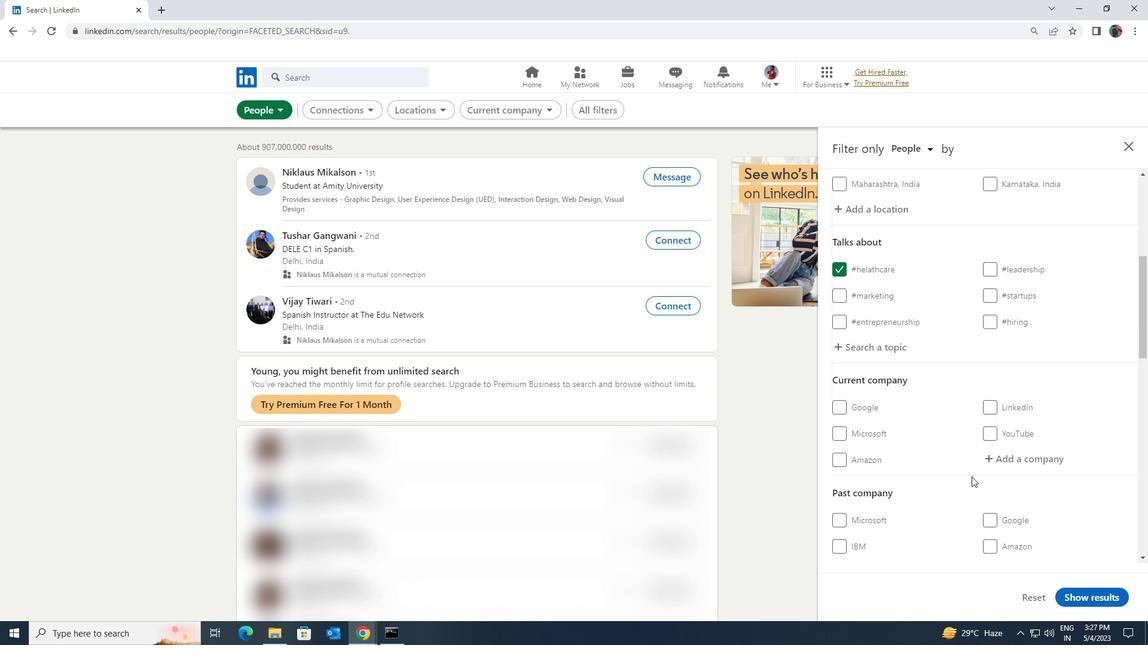 
Action: Mouse pressed left at (984, 465)
Screenshot: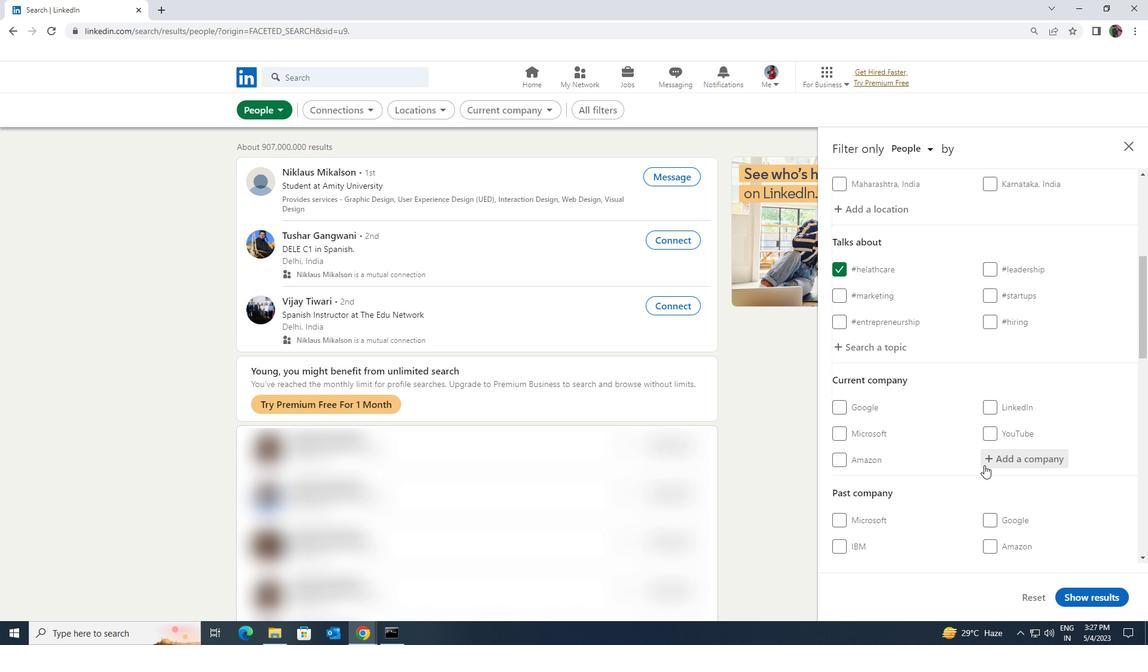 
Action: Key pressed <Key.shift><Key.shift><Key.shift><Key.shift><Key.shift><Key.shift>PNB<Key.space><Key.shift>HOUSING
Screenshot: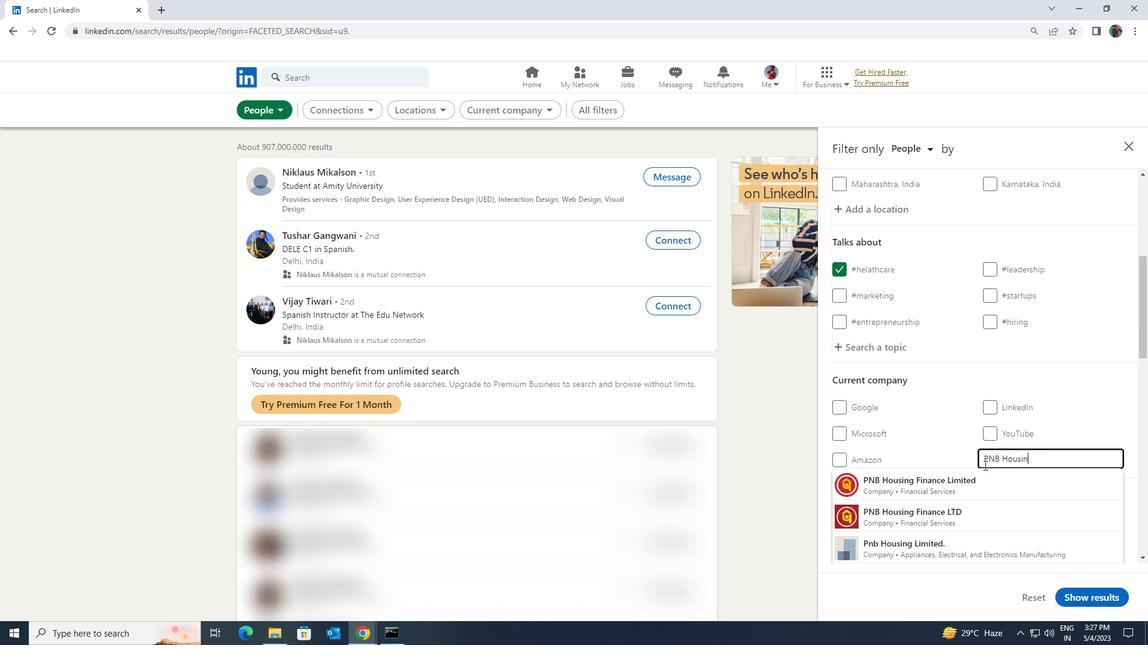 
Action: Mouse moved to (984, 472)
Screenshot: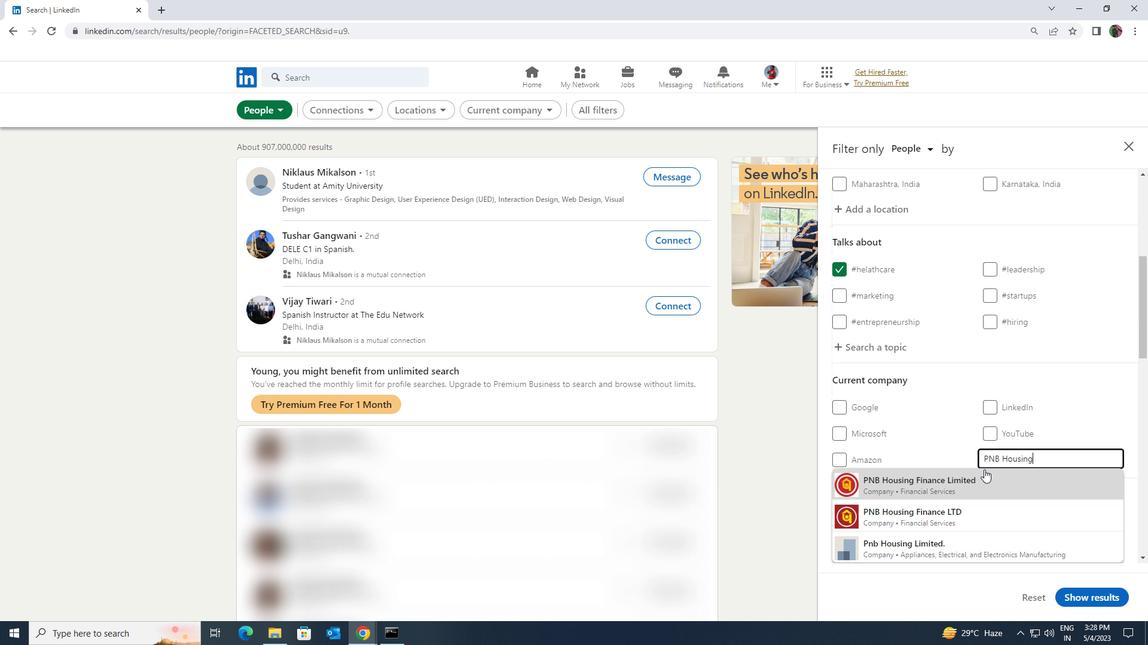 
Action: Mouse pressed left at (984, 472)
Screenshot: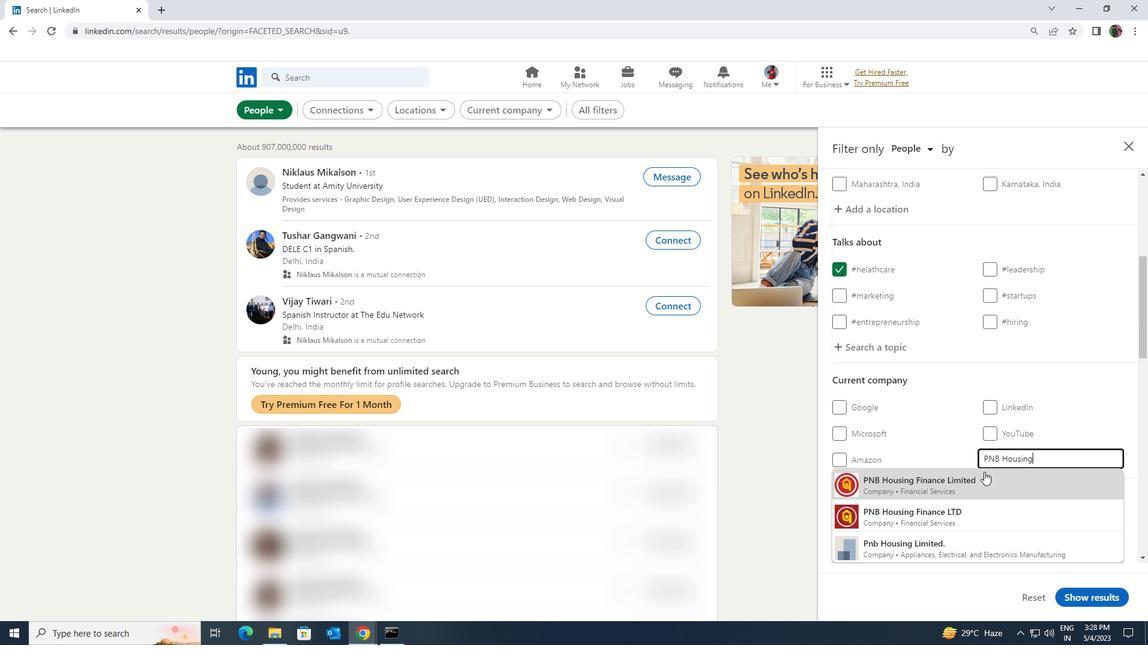 
Action: Mouse scrolled (984, 471) with delta (0, 0)
Screenshot: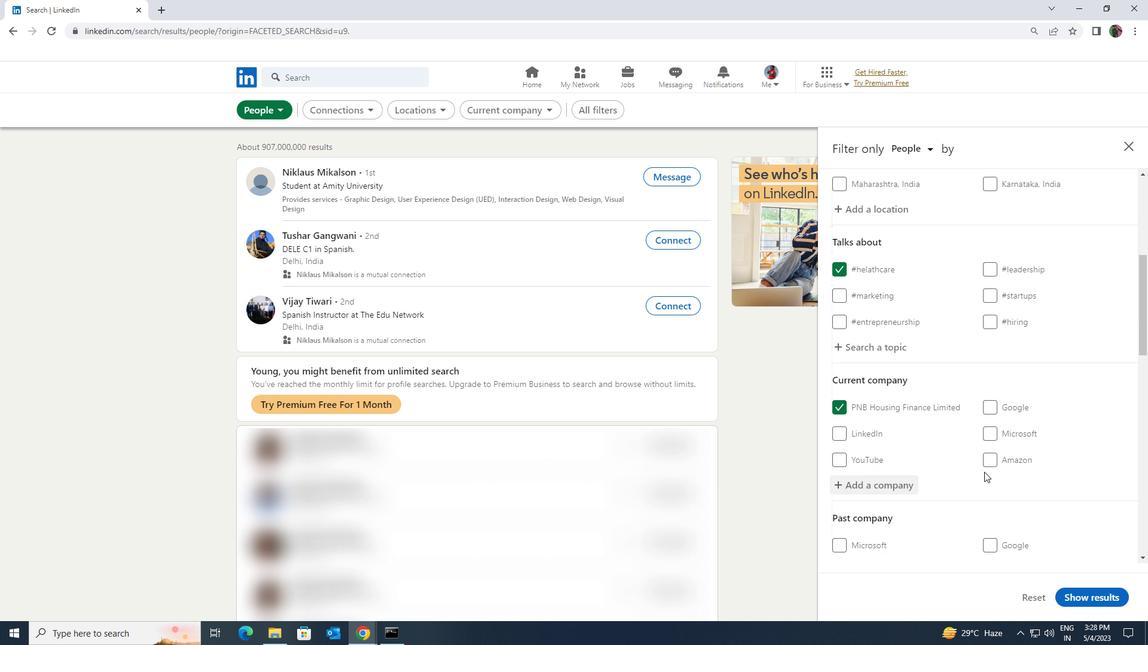 
Action: Mouse scrolled (984, 471) with delta (0, 0)
Screenshot: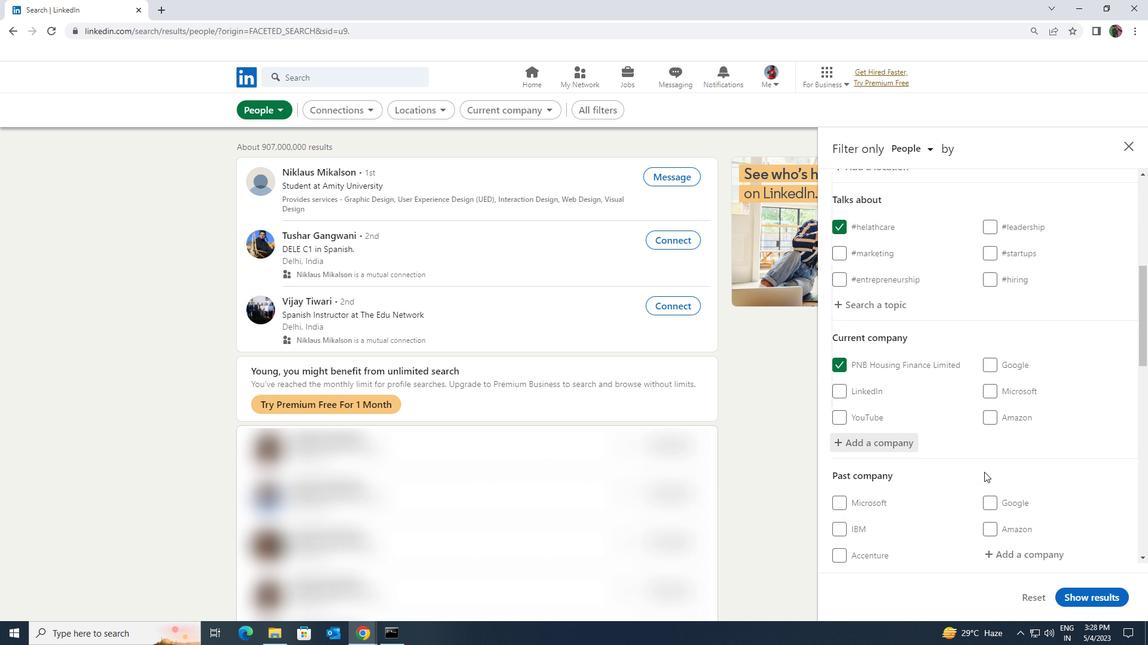 
Action: Mouse scrolled (984, 471) with delta (0, 0)
Screenshot: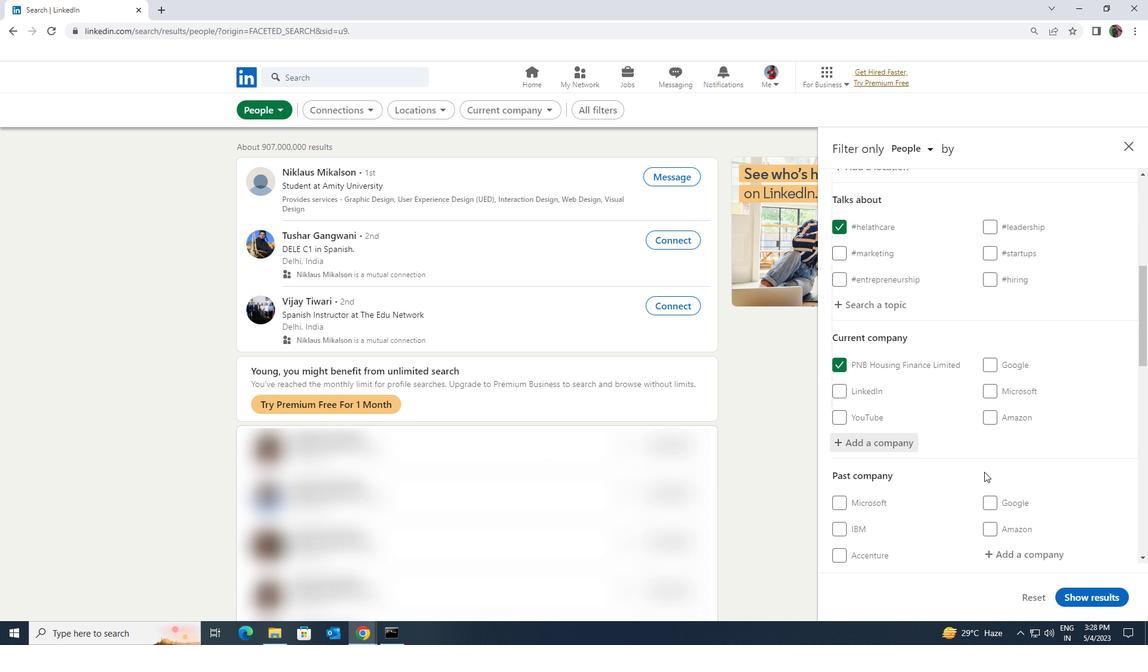 
Action: Mouse scrolled (984, 471) with delta (0, 0)
Screenshot: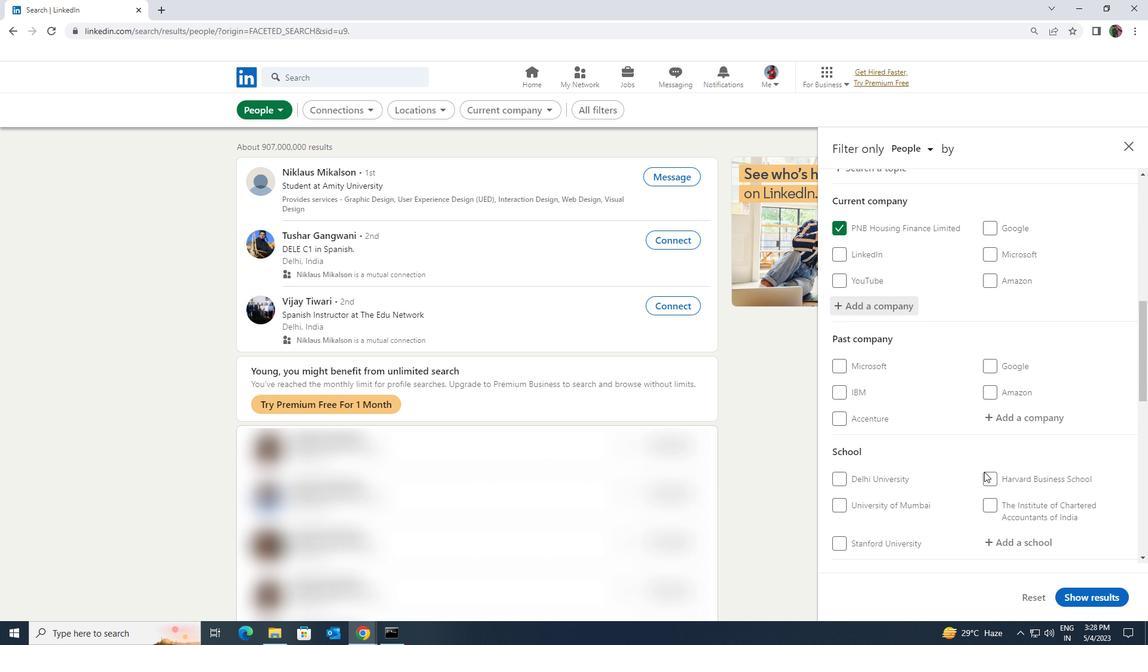 
Action: Mouse moved to (990, 484)
Screenshot: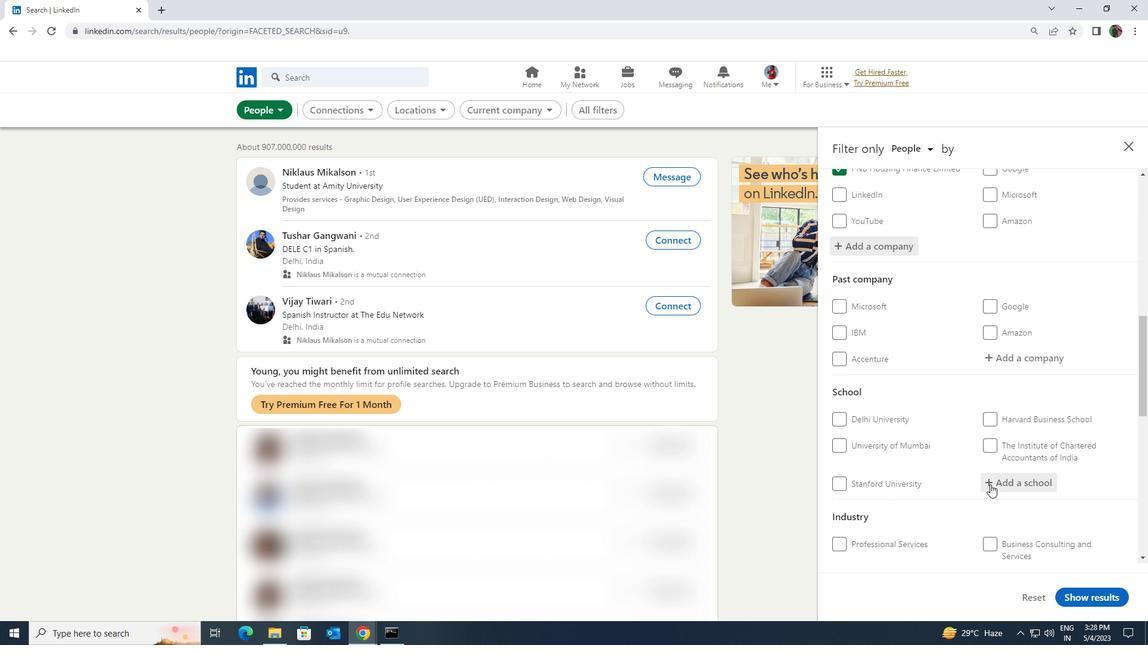 
Action: Mouse pressed left at (990, 484)
Screenshot: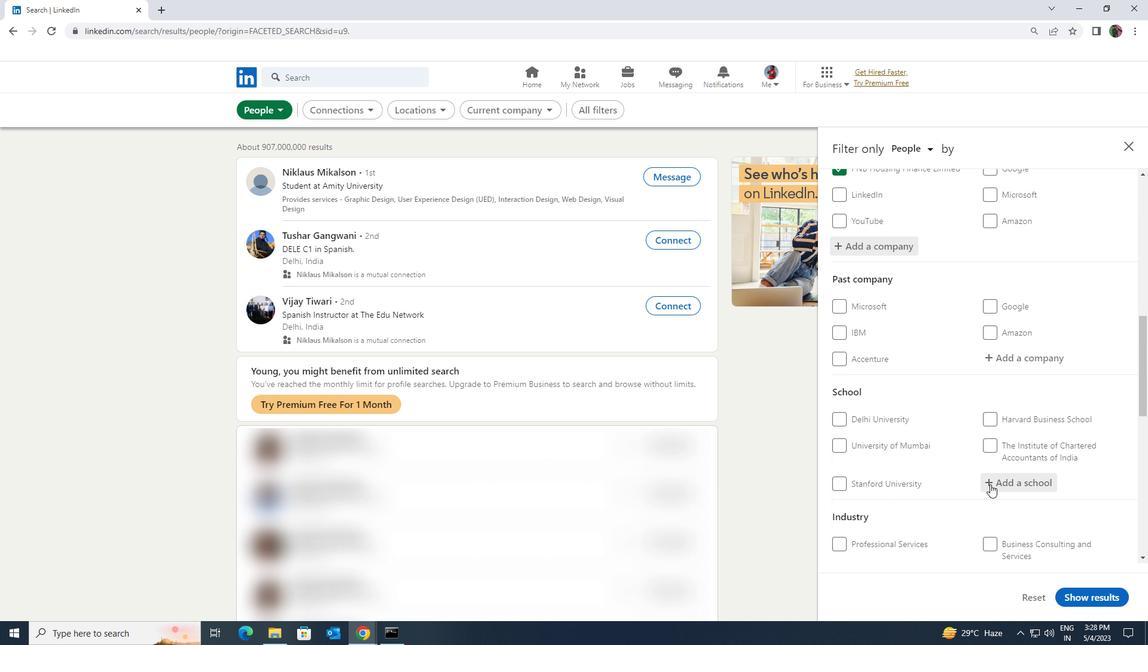 
Action: Key pressed <Key.shift><Key.shift><Key.shift><Key.shift><Key.shift><Key.shift><Key.shift><Key.shift>AUROT<Key.backspace>RA<Key.space><Key.shift>DEGREE
Screenshot: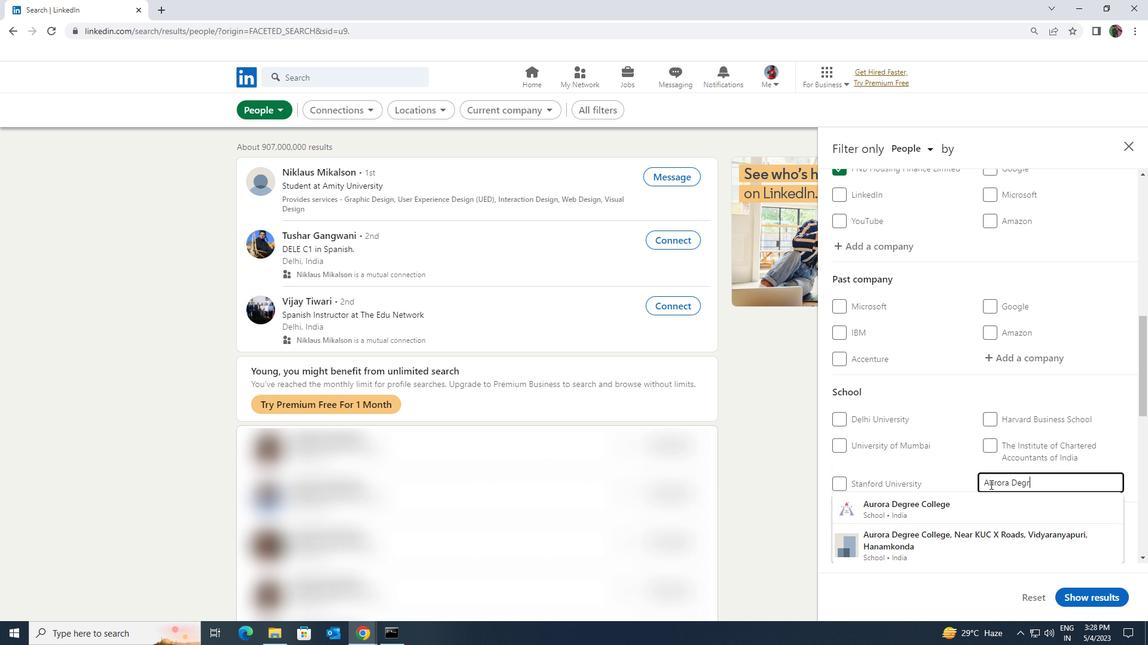 
Action: Mouse moved to (991, 508)
Screenshot: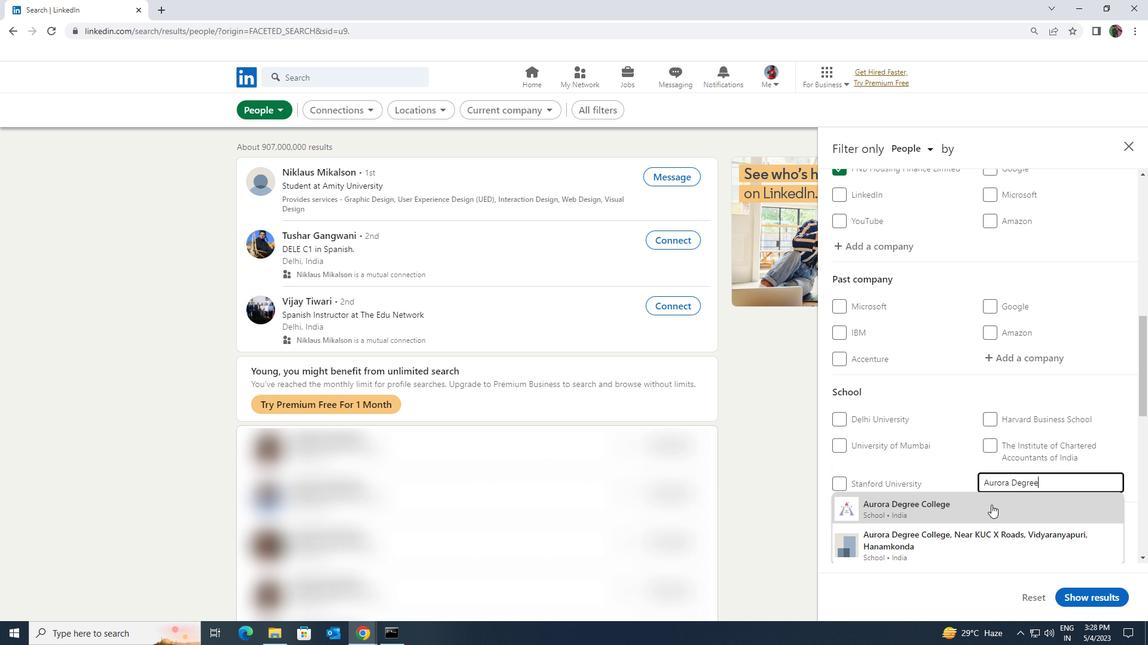 
Action: Mouse pressed left at (991, 508)
Screenshot: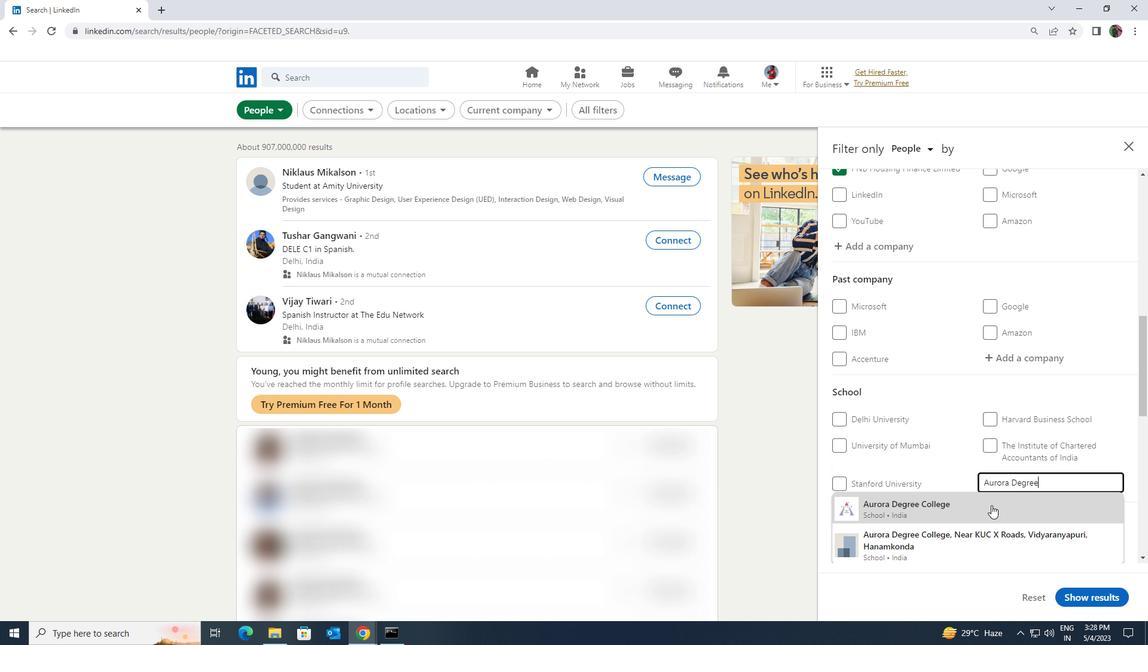 
Action: Mouse scrolled (991, 508) with delta (0, 0)
Screenshot: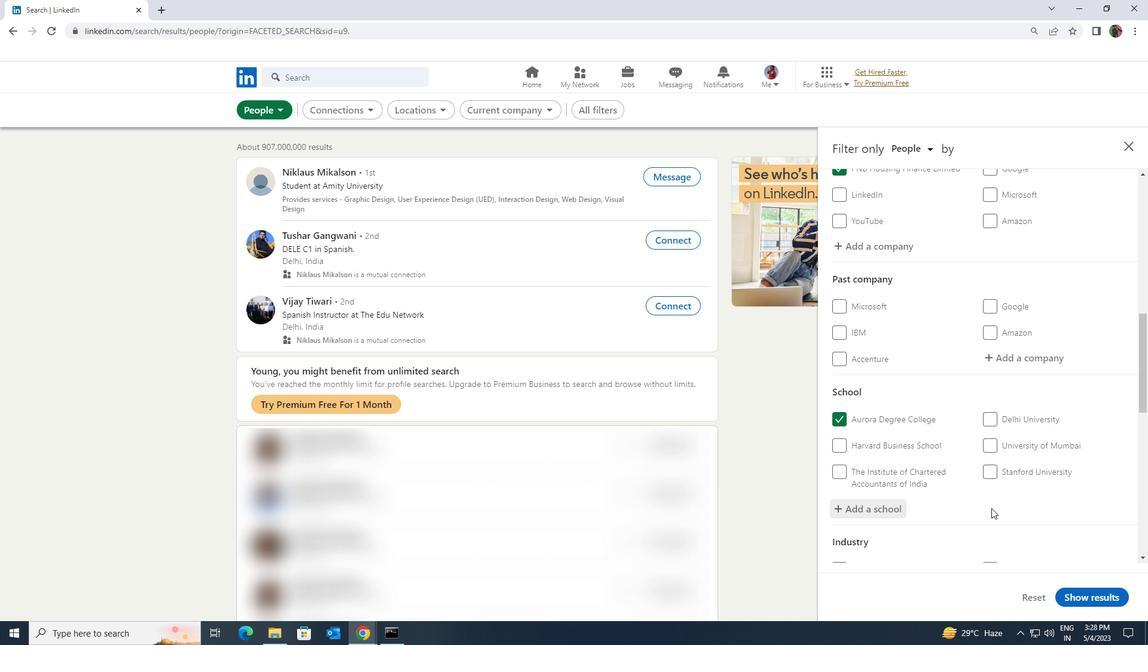
Action: Mouse scrolled (991, 508) with delta (0, 0)
Screenshot: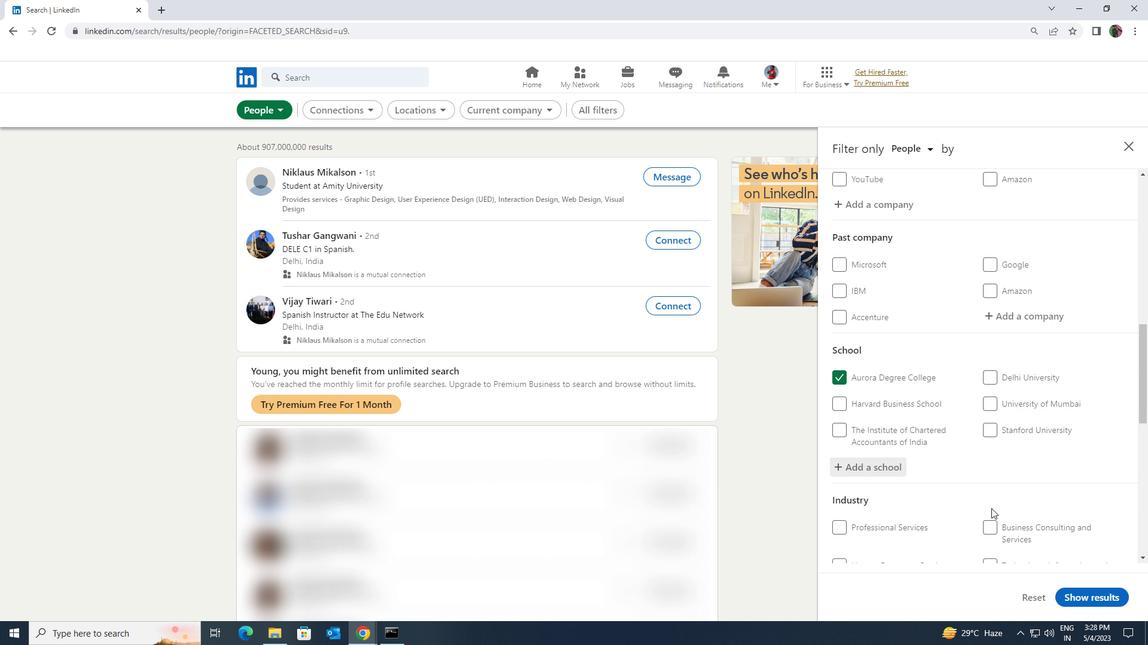 
Action: Mouse scrolled (991, 508) with delta (0, 0)
Screenshot: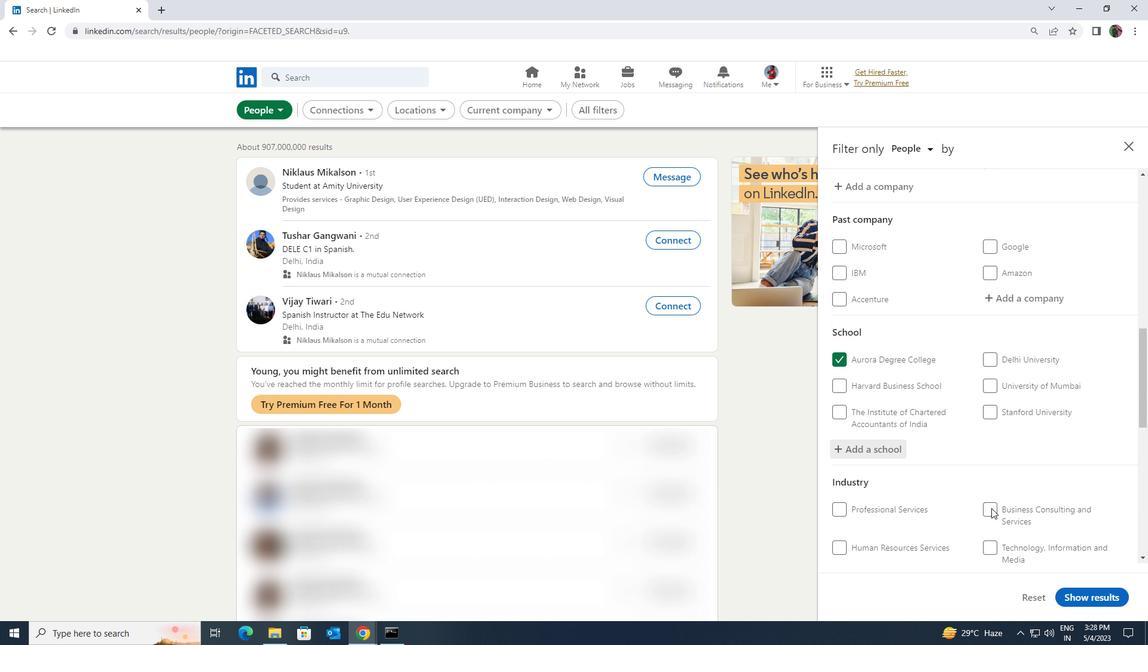 
Action: Mouse moved to (1004, 474)
Screenshot: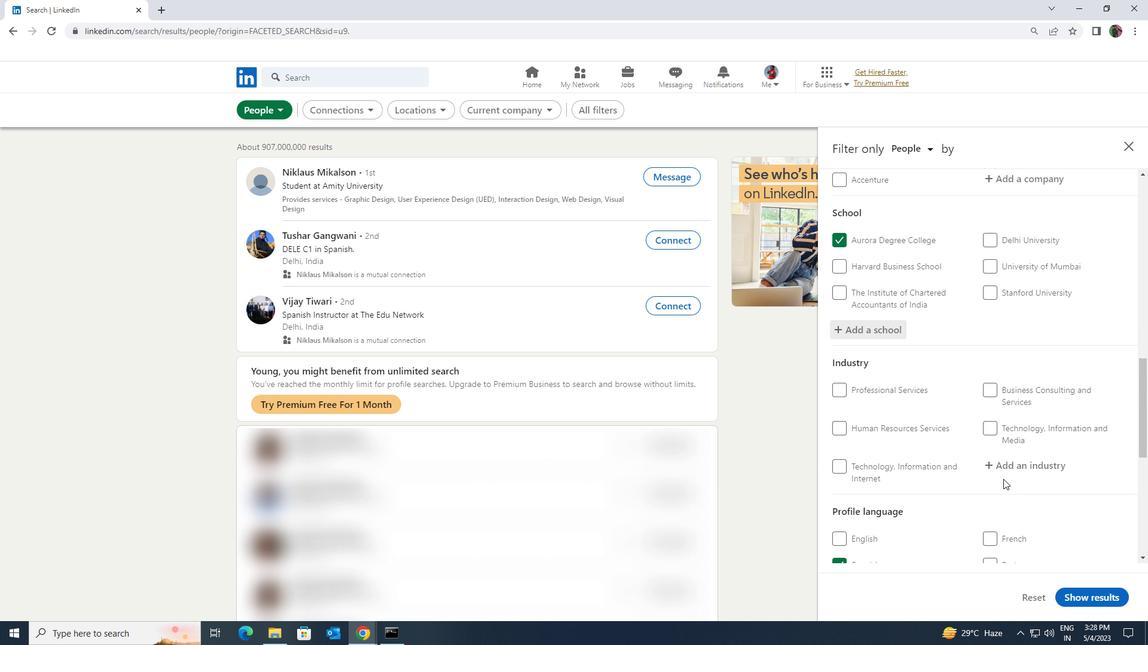 
Action: Mouse pressed left at (1004, 474)
Screenshot: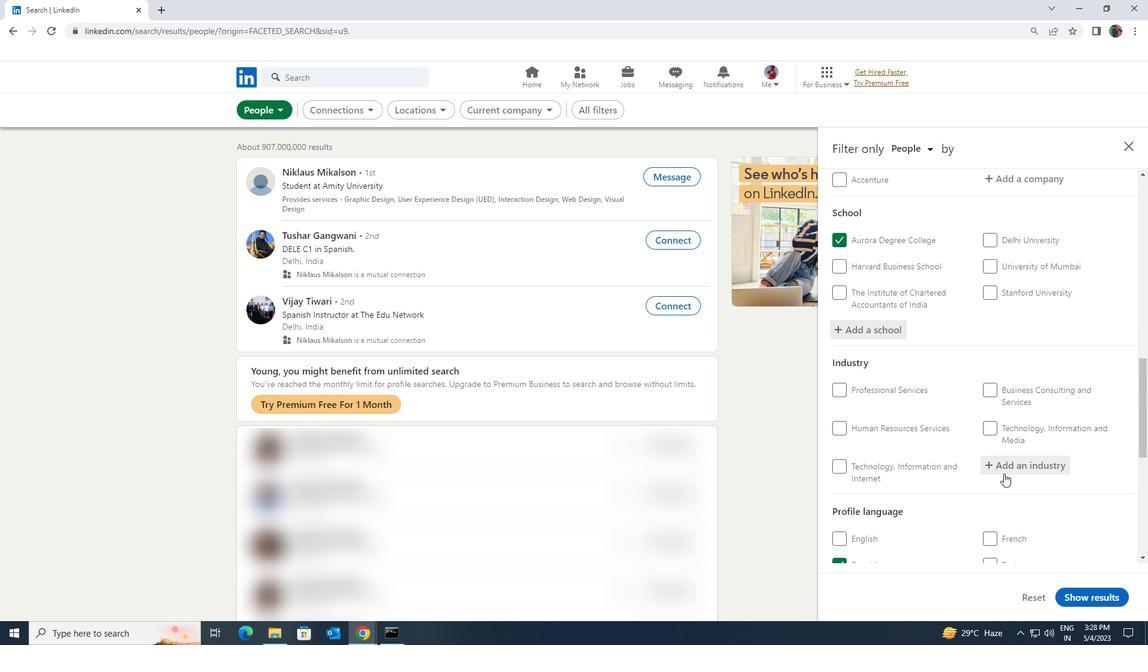 
Action: Key pressed <Key.shift><Key.shift><Key.shift><Key.shift><Key.shift><Key.shift>RETAIL<Key.space><Key.shift>APP
Screenshot: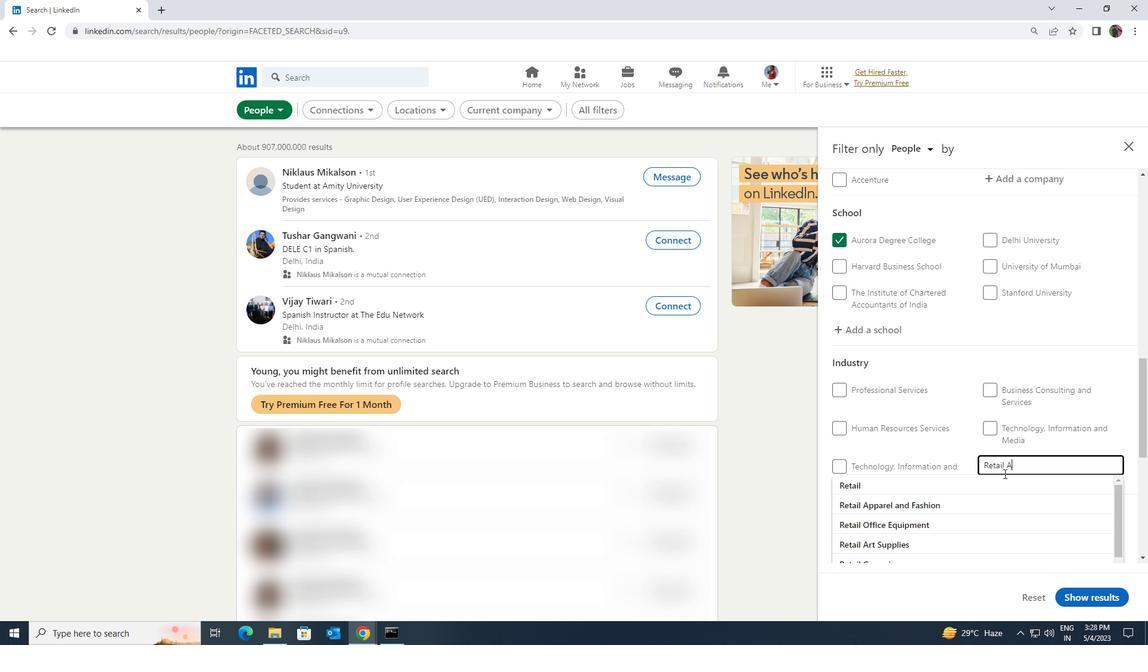 
Action: Mouse moved to (1002, 479)
Screenshot: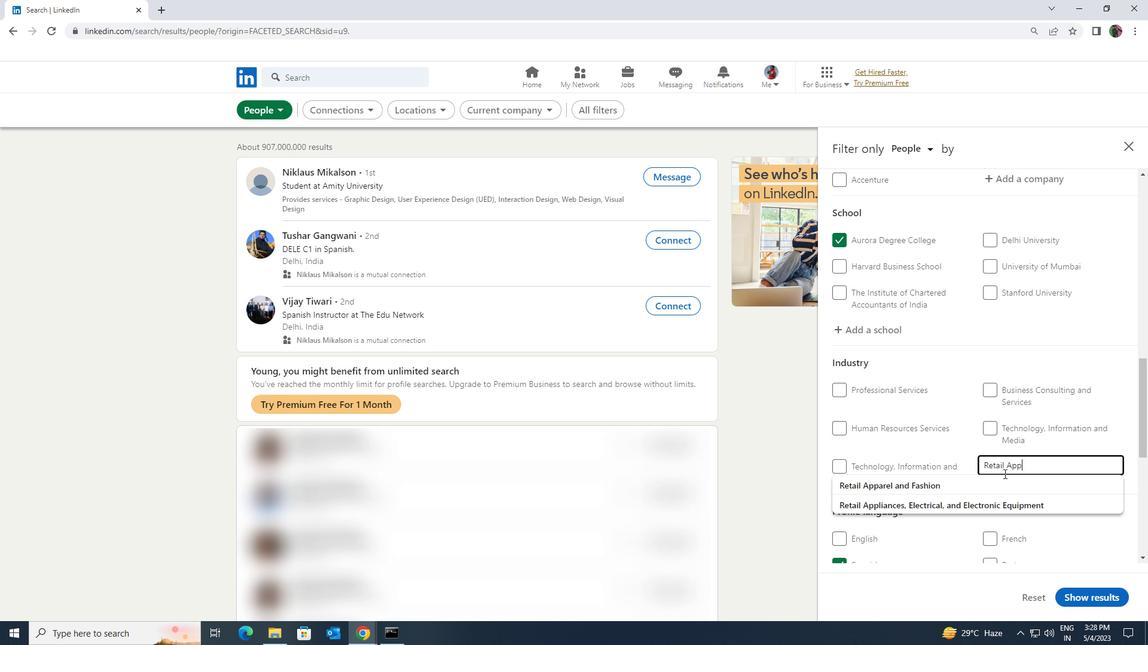
Action: Mouse pressed left at (1002, 479)
Screenshot: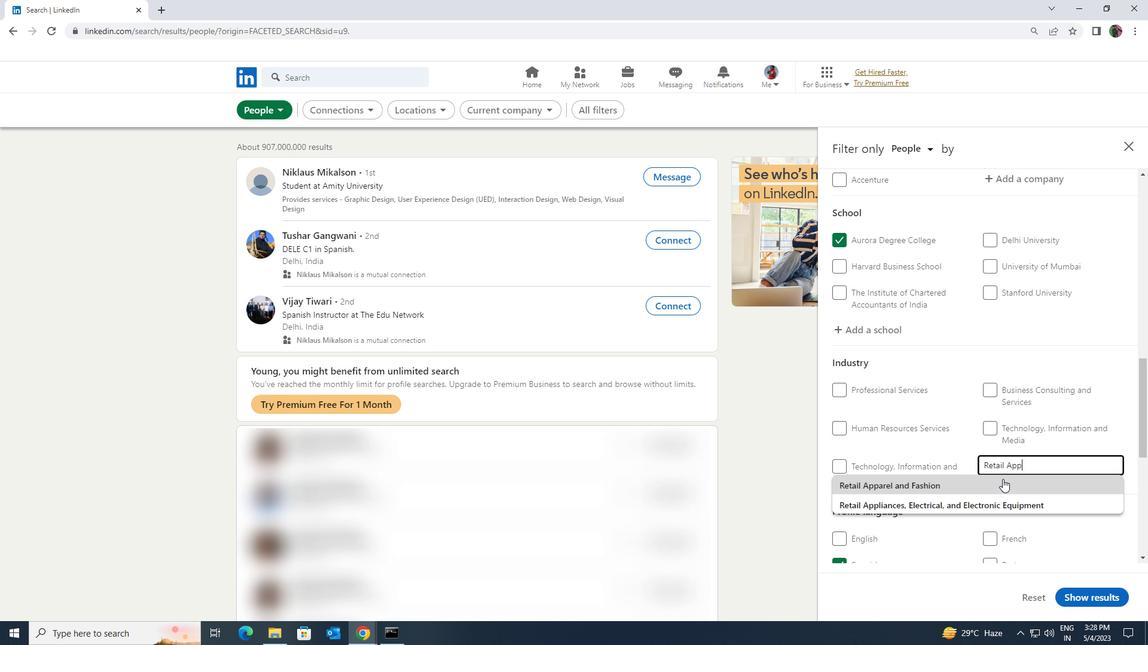 
Action: Mouse scrolled (1002, 478) with delta (0, 0)
Screenshot: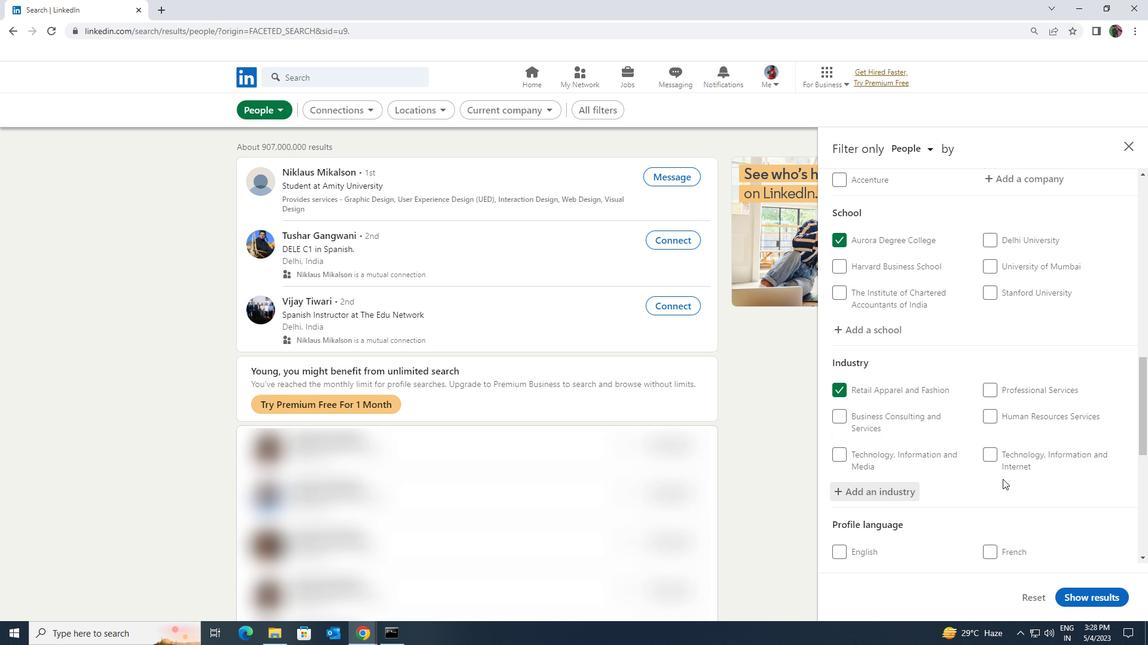 
Action: Mouse scrolled (1002, 478) with delta (0, 0)
Screenshot: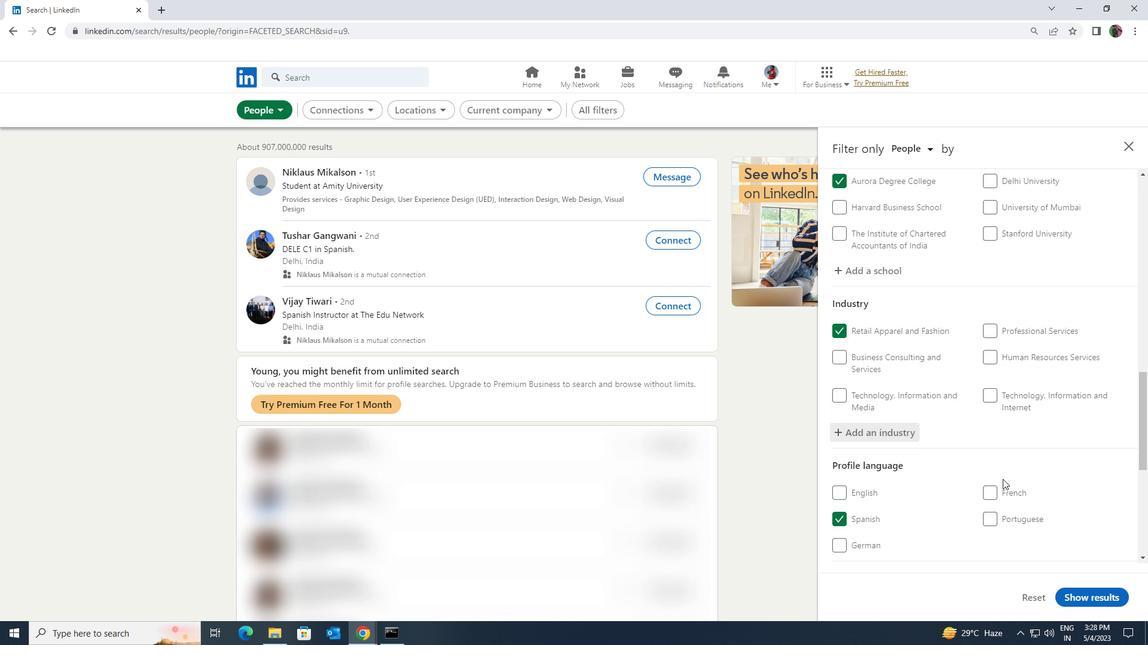 
Action: Mouse scrolled (1002, 478) with delta (0, 0)
Screenshot: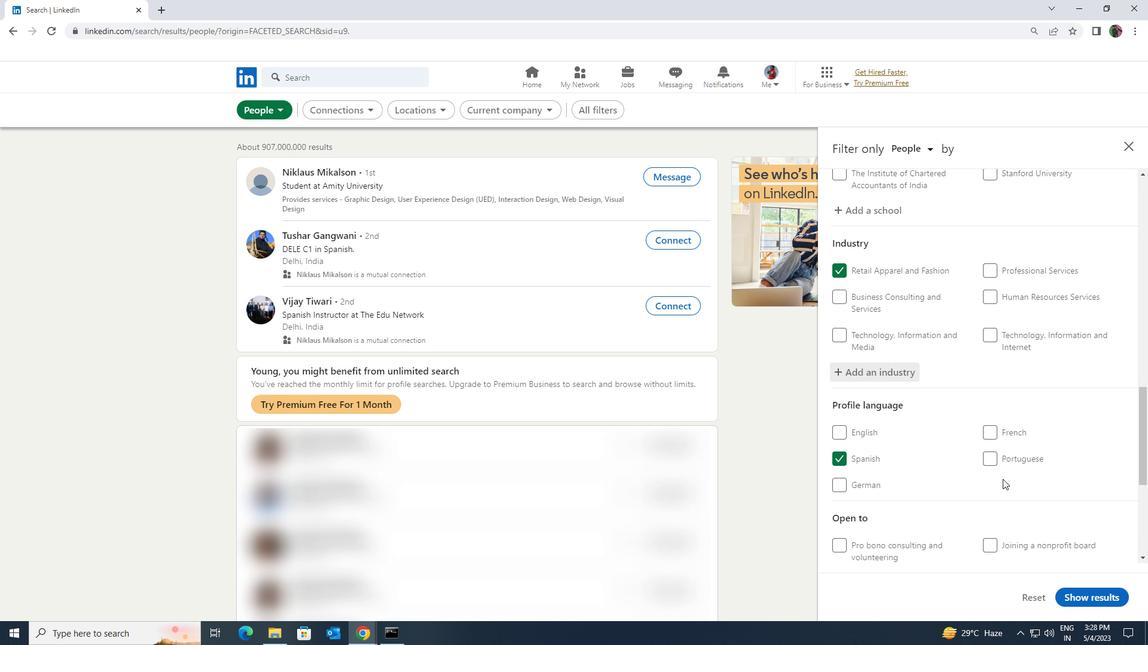 
Action: Mouse scrolled (1002, 478) with delta (0, 0)
Screenshot: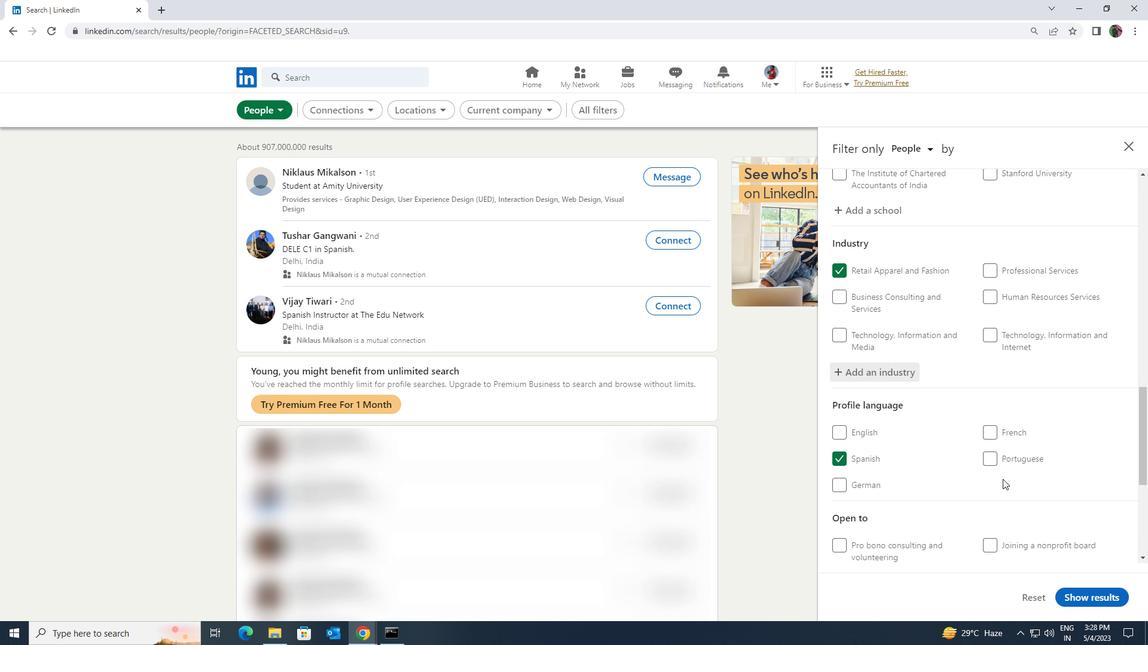
Action: Mouse scrolled (1002, 478) with delta (0, 0)
Screenshot: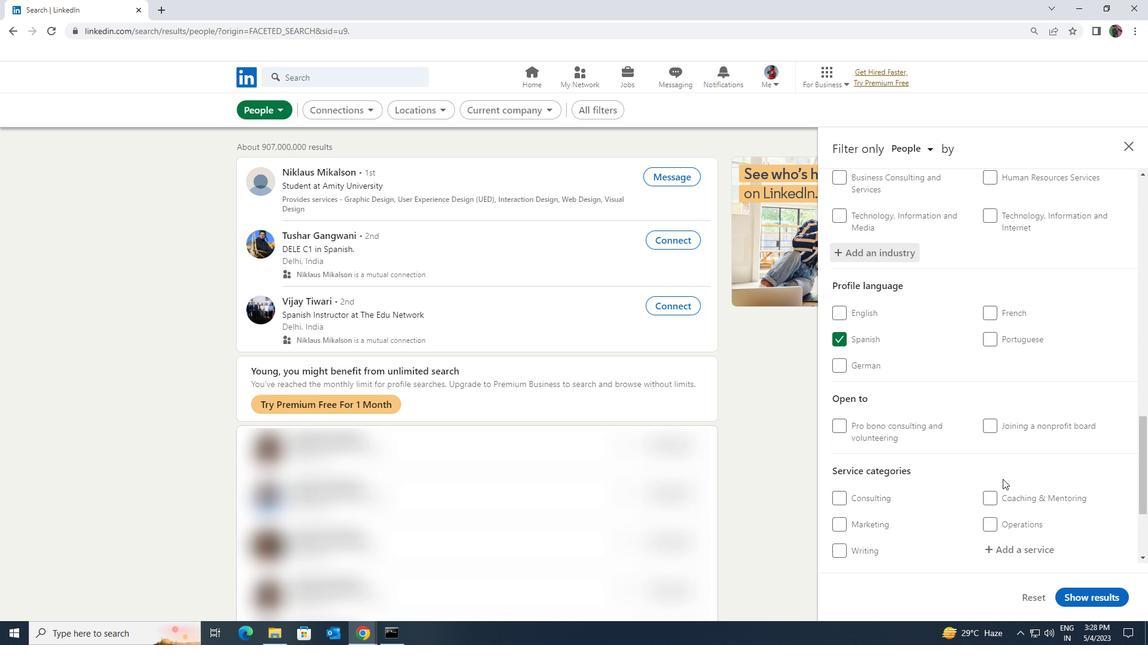 
Action: Mouse moved to (1000, 487)
Screenshot: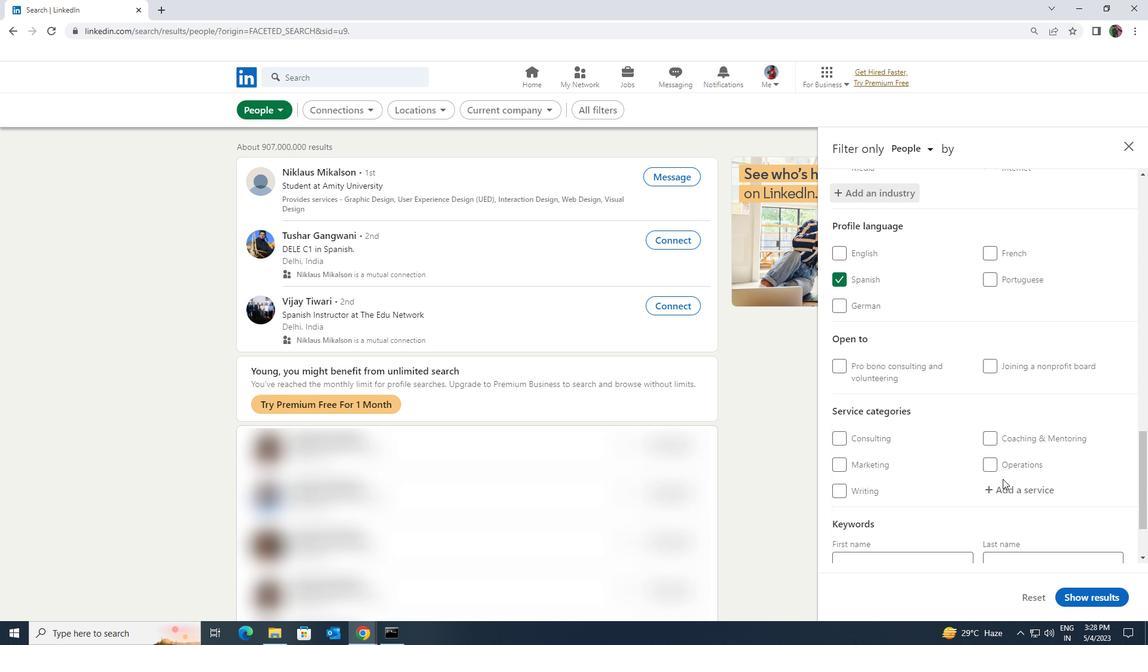 
Action: Mouse pressed left at (1000, 487)
Screenshot: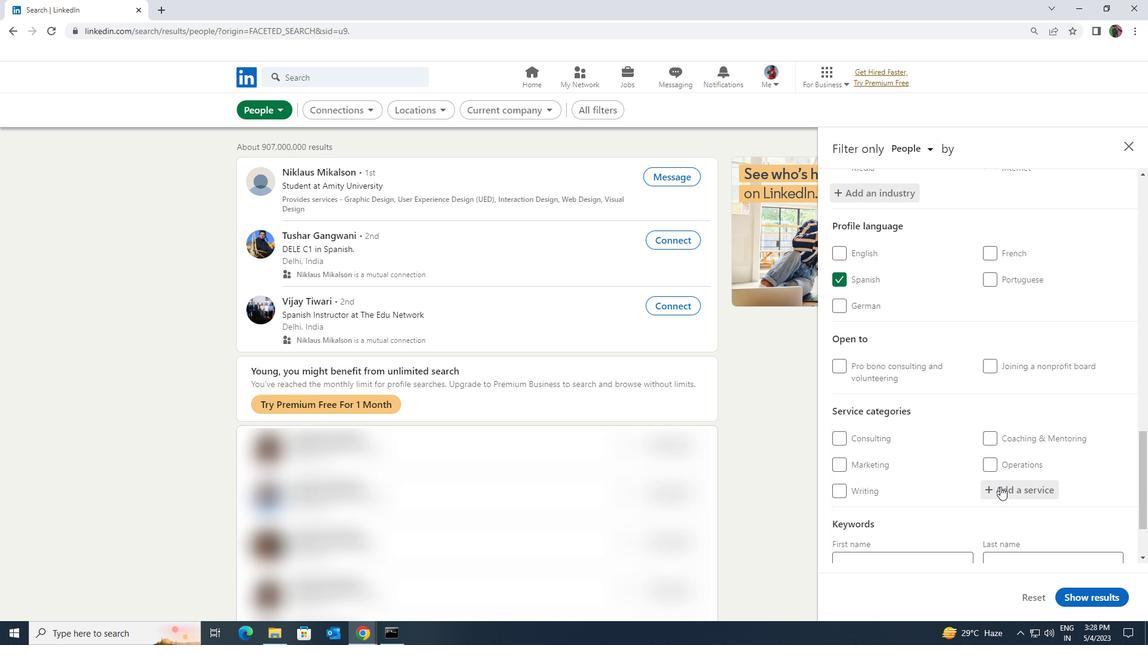 
Action: Key pressed <Key.shift><Key.shift>USER<Key.space><Key.shift>EXPER
Screenshot: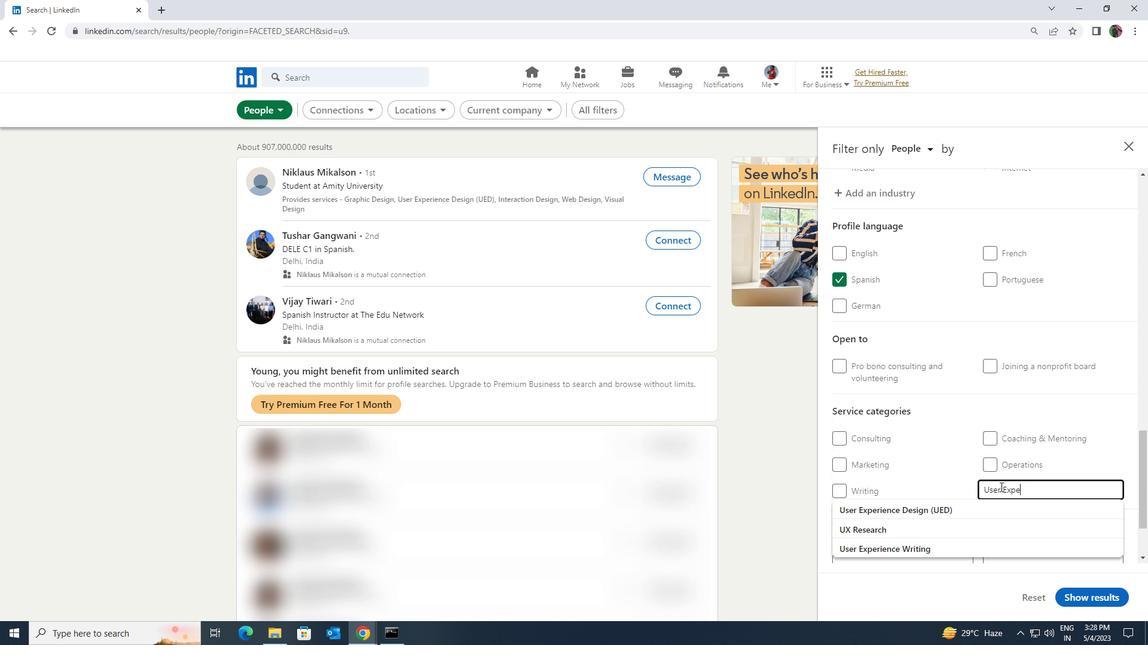 
Action: Mouse moved to (998, 499)
Screenshot: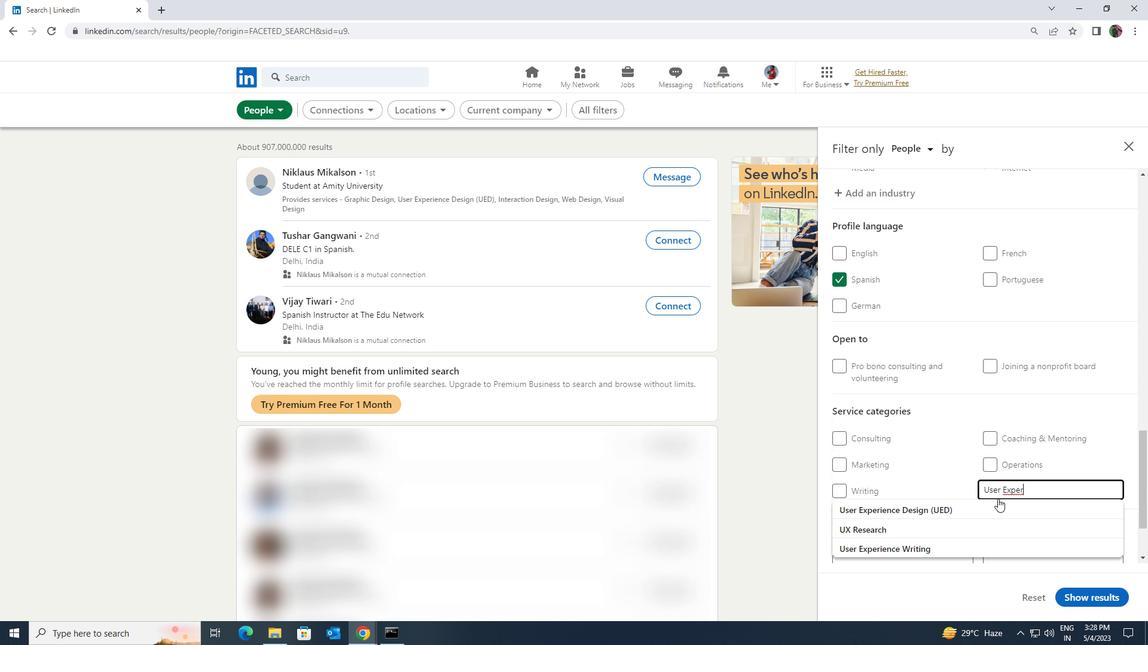
Action: Mouse pressed left at (998, 499)
Screenshot: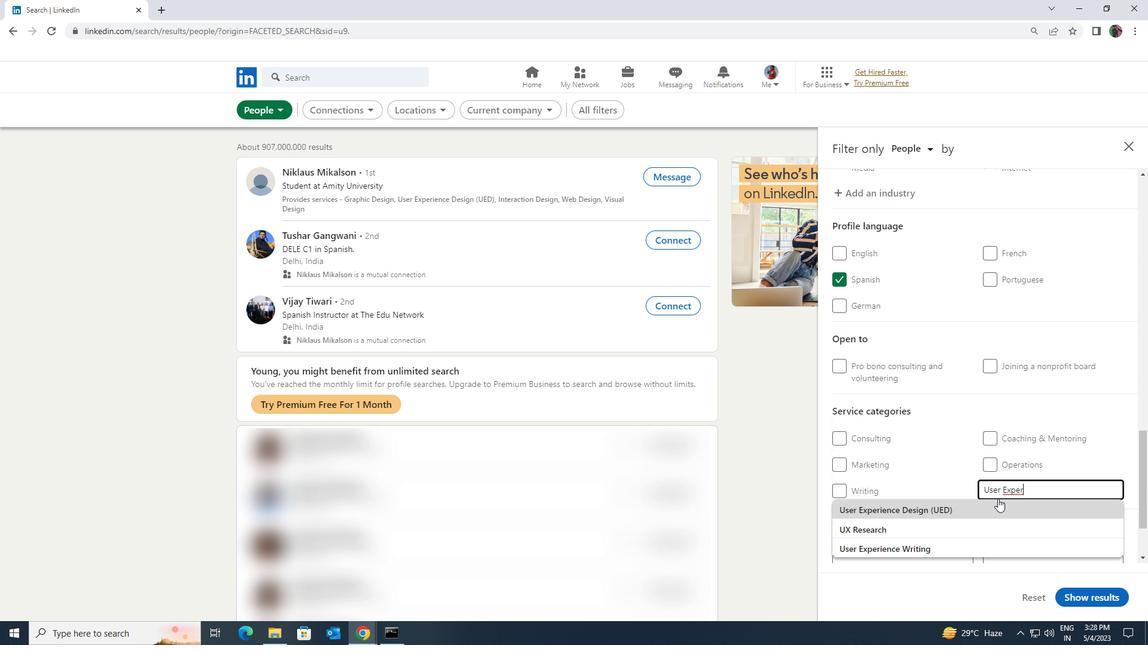 
Action: Mouse scrolled (998, 499) with delta (0, 0)
Screenshot: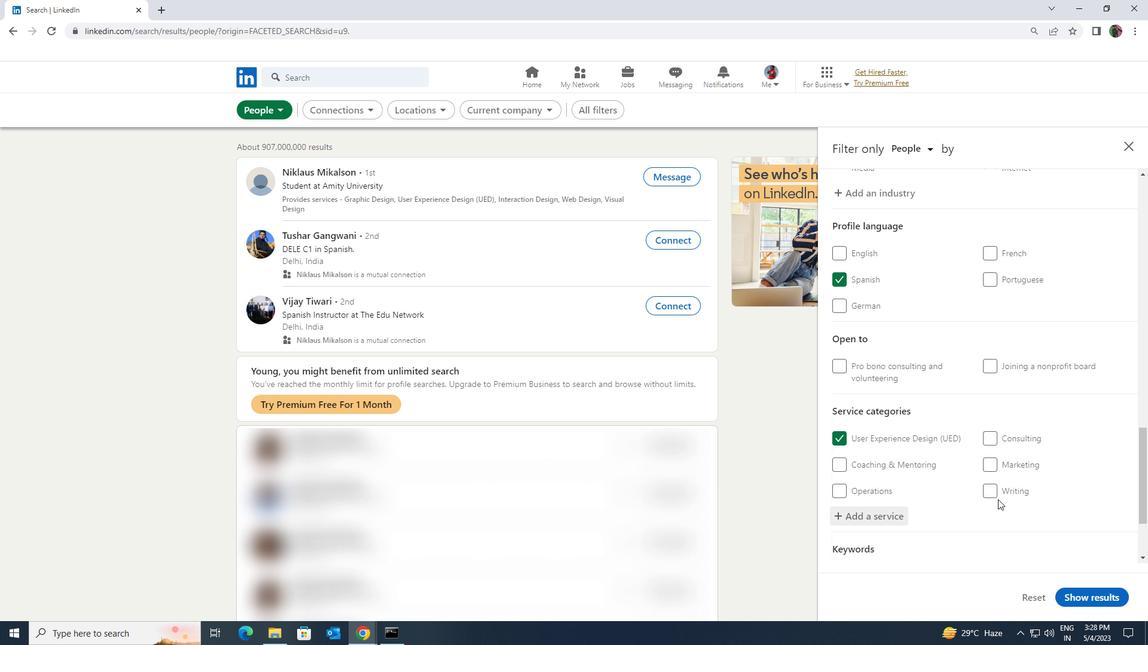 
Action: Mouse scrolled (998, 499) with delta (0, 0)
Screenshot: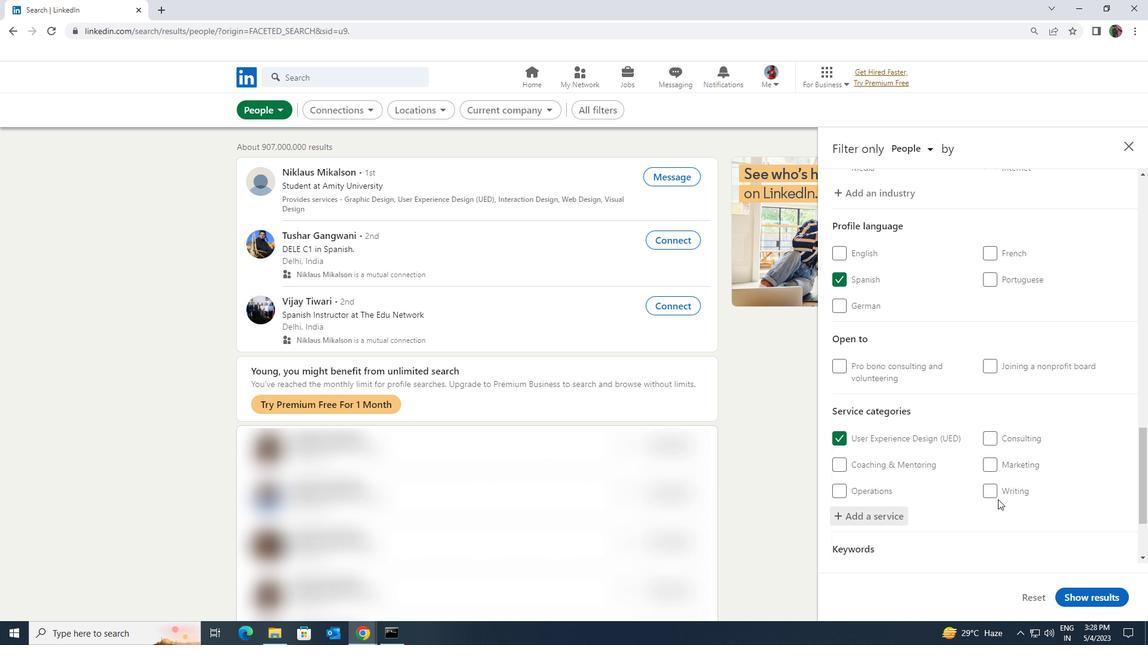
Action: Mouse scrolled (998, 499) with delta (0, 0)
Screenshot: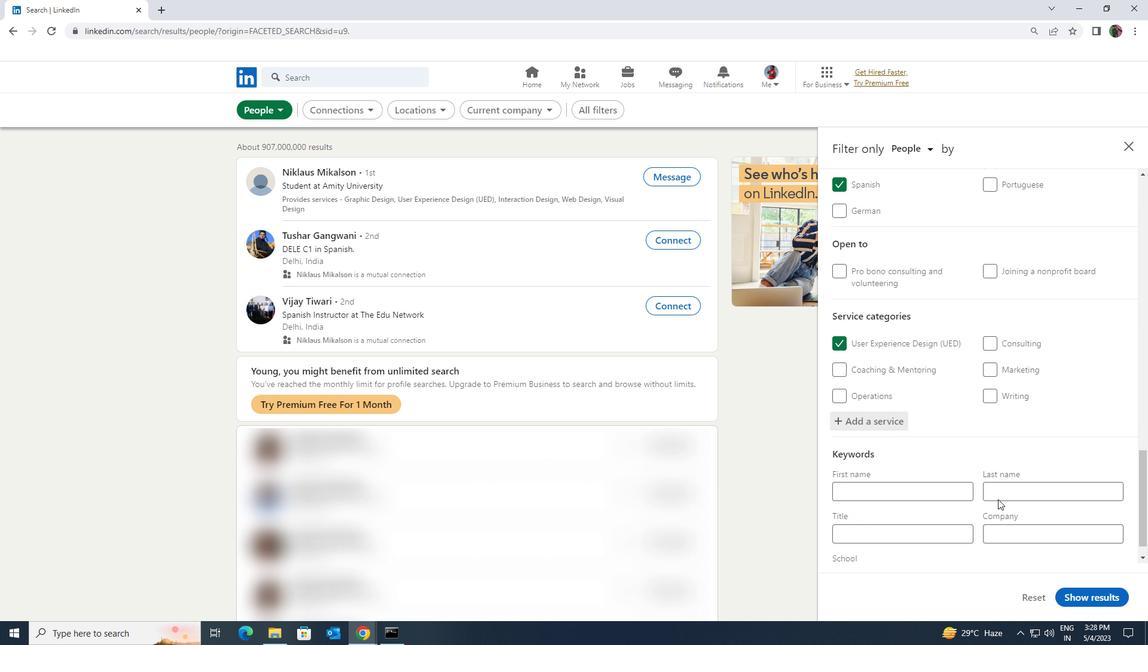 
Action: Mouse moved to (965, 505)
Screenshot: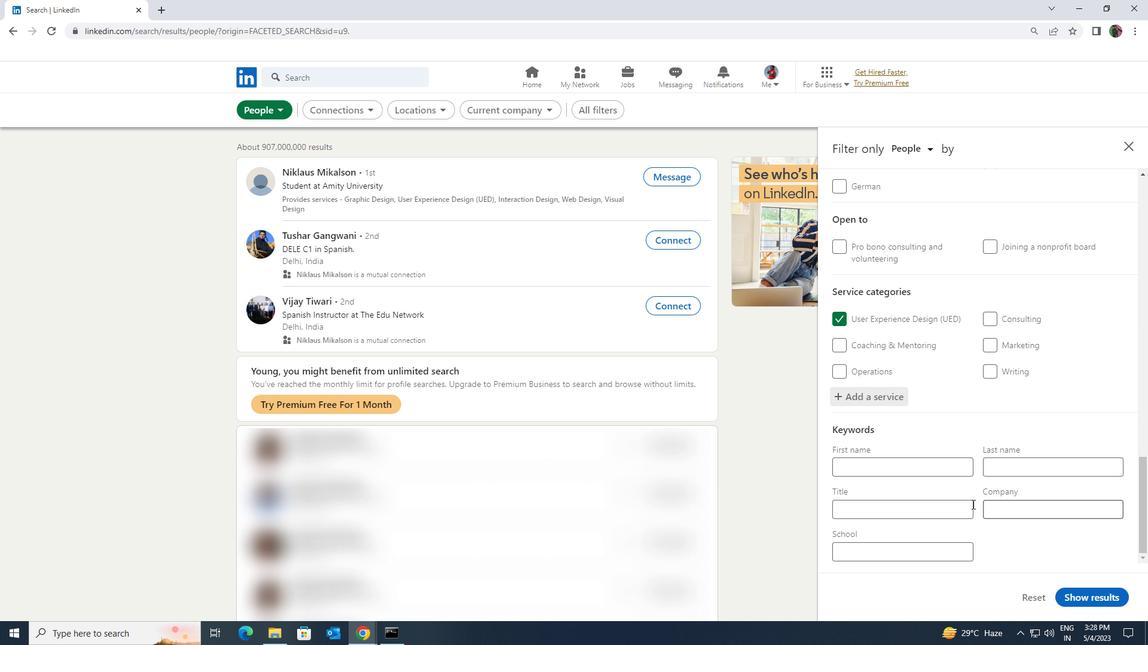 
Action: Mouse pressed left at (965, 505)
Screenshot: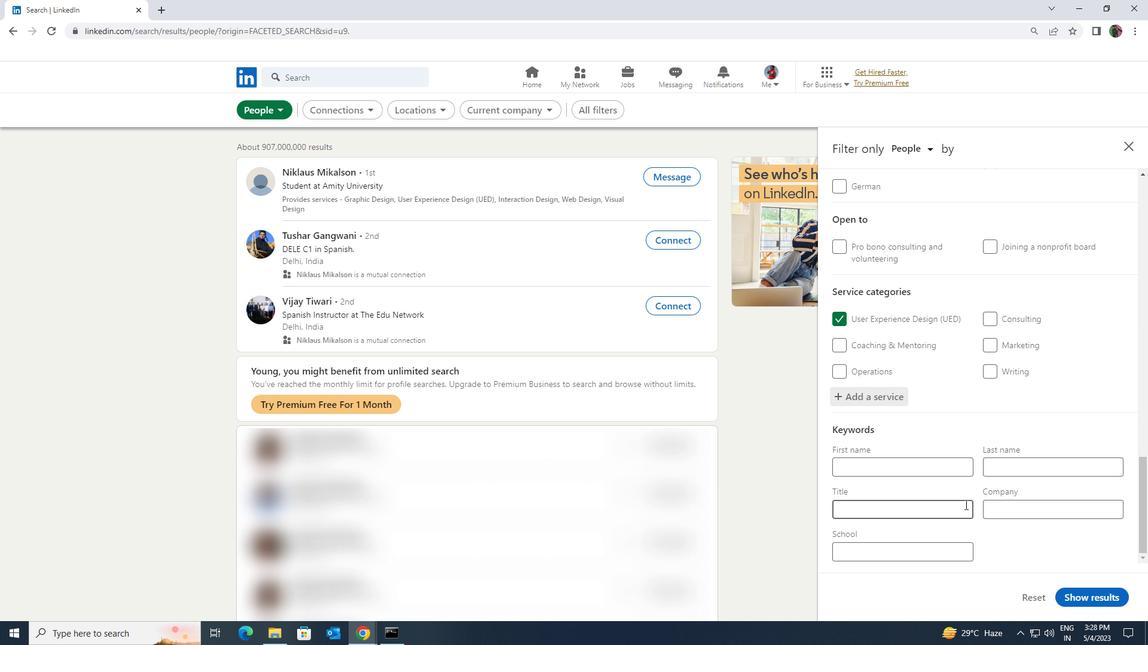 
Action: Key pressed <Key.shift><Key.shift><Key.shift><Key.shift><Key.shift><Key.shift><Key.shift><Key.shift><Key.shift><Key.shift>MARKETING<Key.space><Key.shift><Key.shift><Key.shift><Key.shift><Key.shift>DIRECTOR
Screenshot: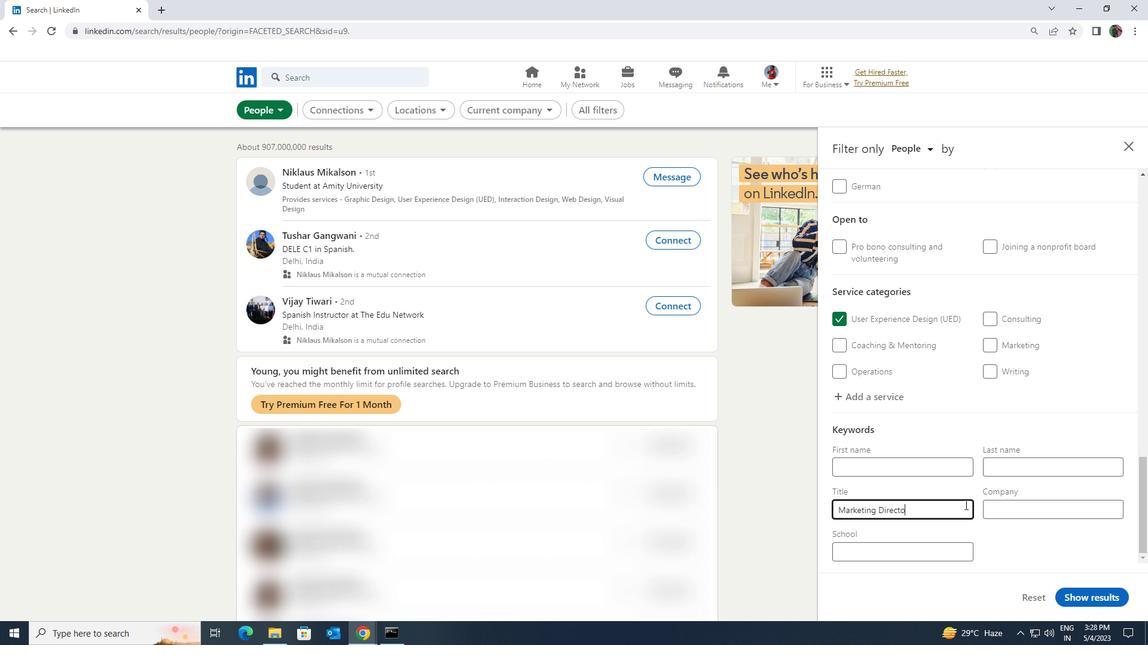 
Action: Mouse moved to (1085, 597)
Screenshot: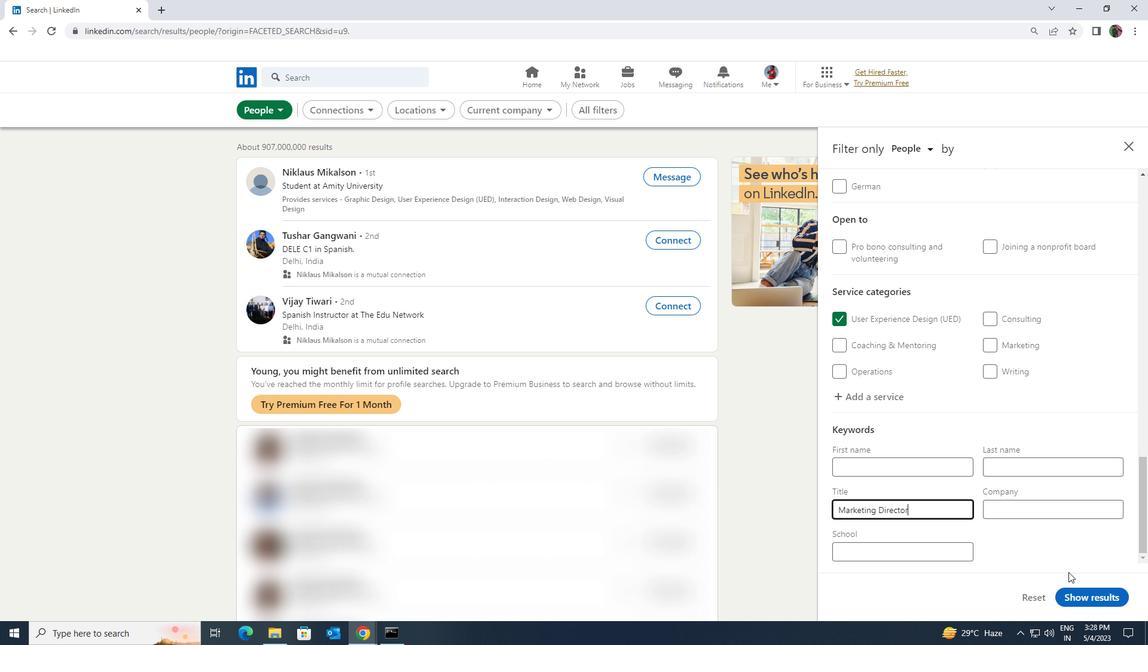 
Action: Mouse pressed left at (1085, 597)
Screenshot: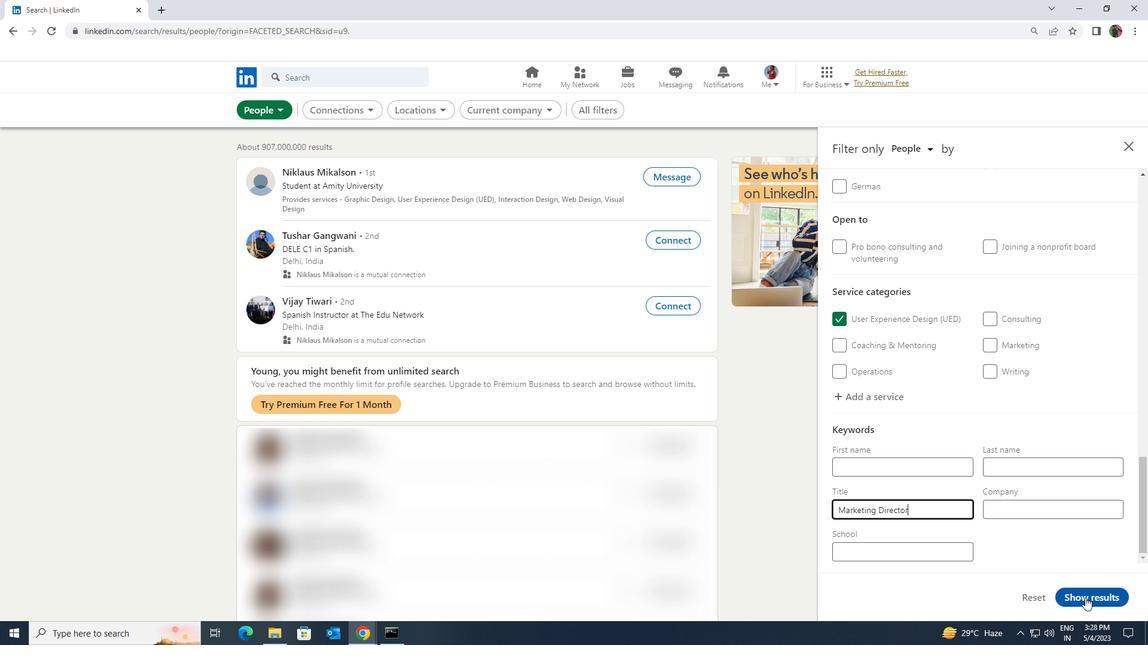 
